 Task: Find a one-way flight from Macon to Laramie for 6 passengers in Premium Economy on May 3, and apply specific filters.
Action: Mouse moved to (274, 257)
Screenshot: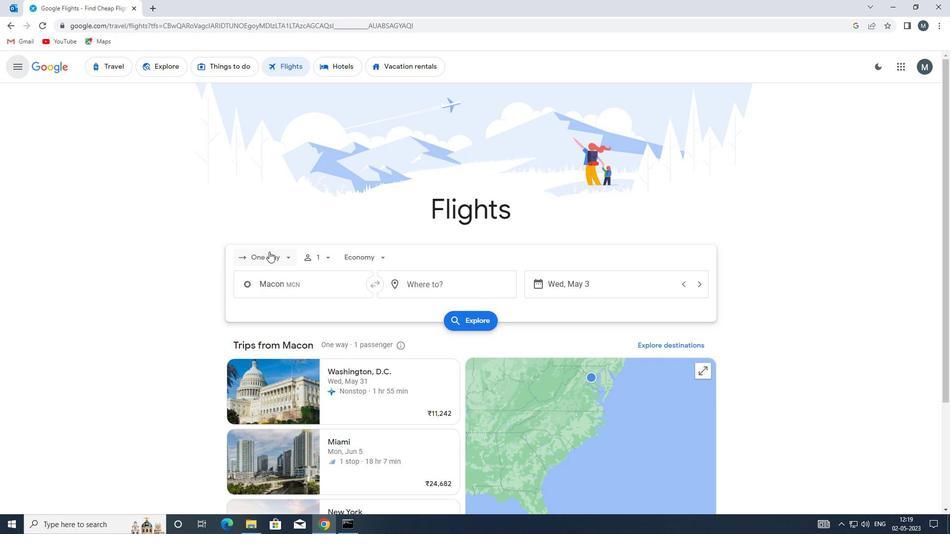 
Action: Mouse pressed left at (274, 257)
Screenshot: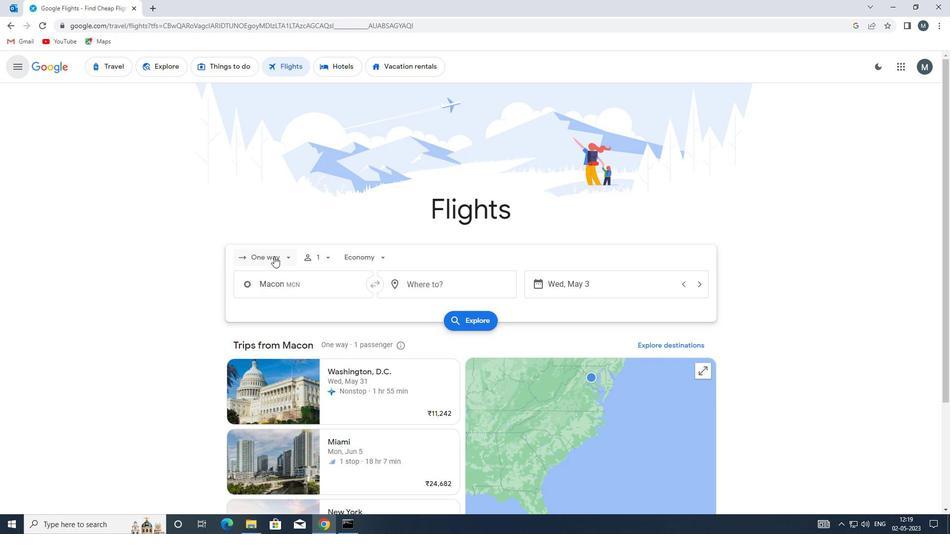 
Action: Mouse moved to (281, 303)
Screenshot: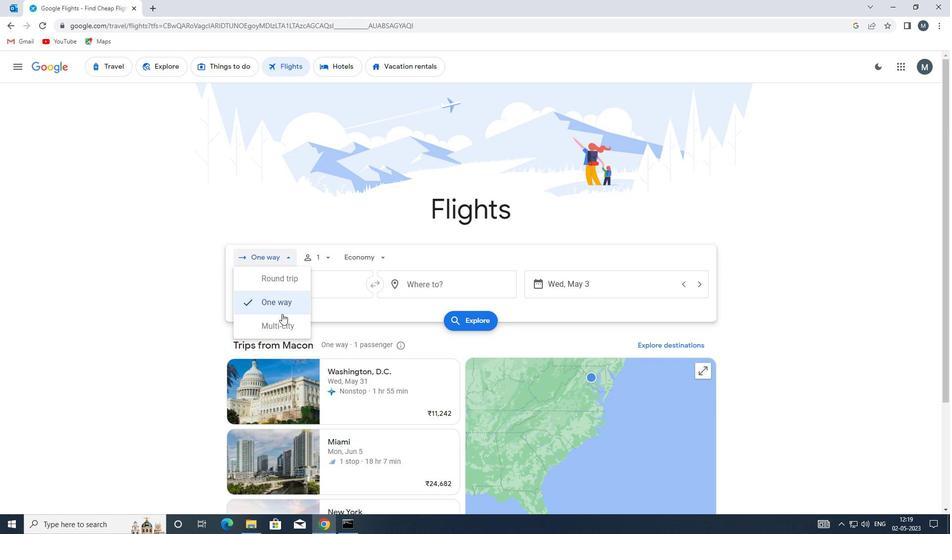 
Action: Mouse pressed left at (281, 303)
Screenshot: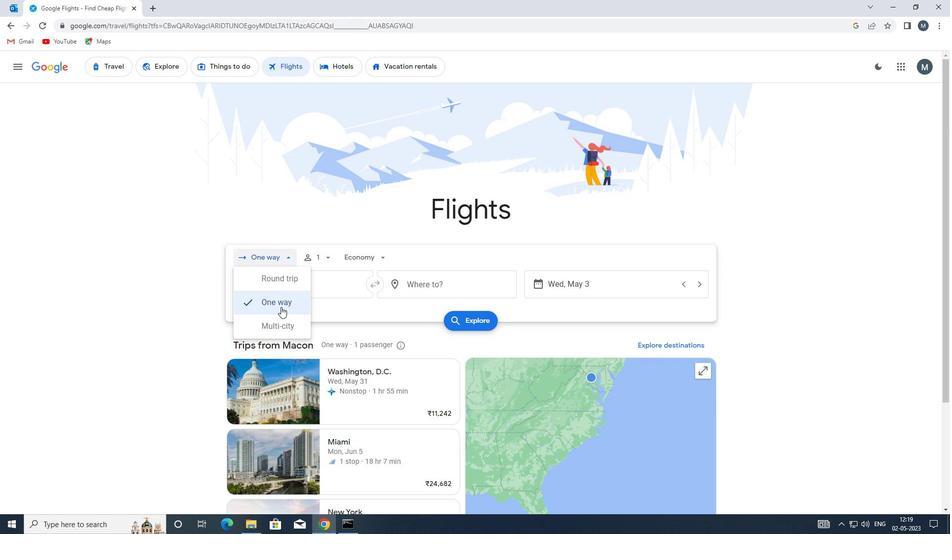 
Action: Mouse moved to (329, 260)
Screenshot: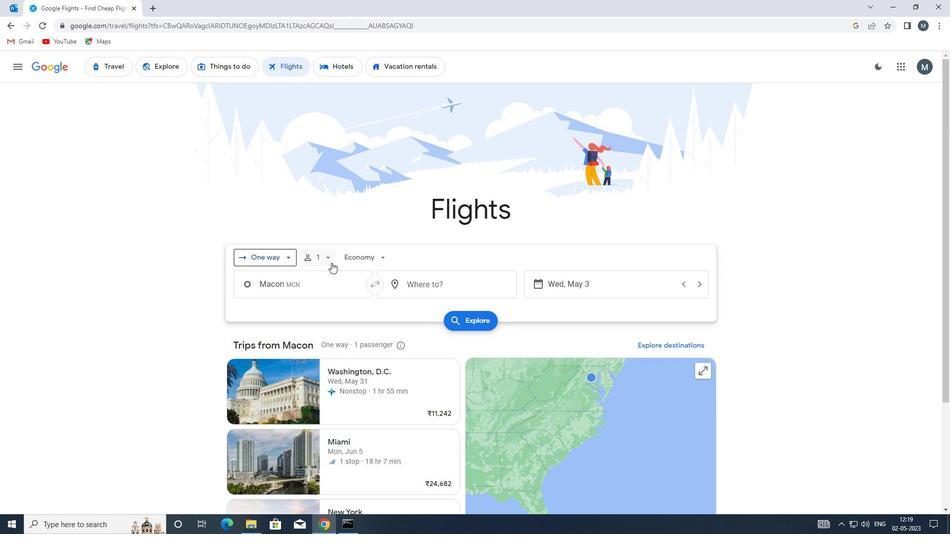 
Action: Mouse pressed left at (329, 260)
Screenshot: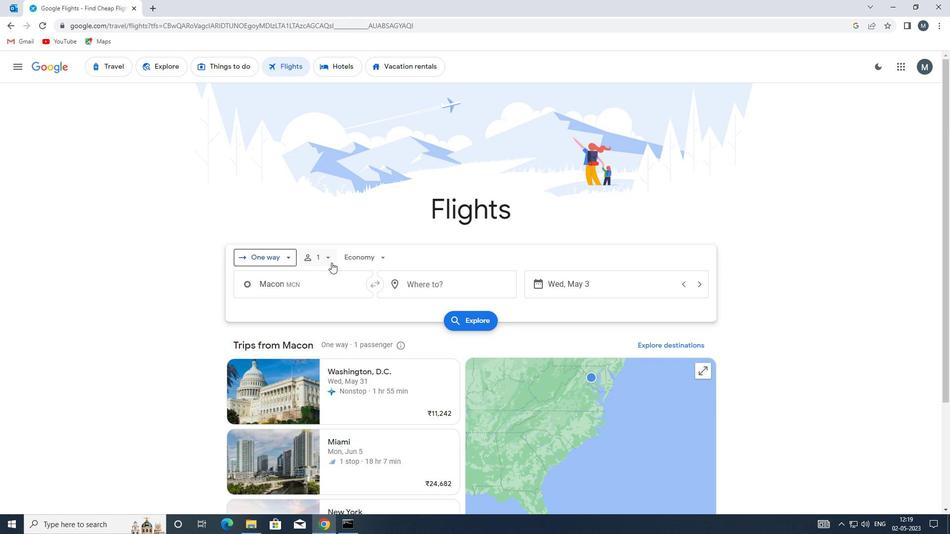 
Action: Mouse moved to (401, 285)
Screenshot: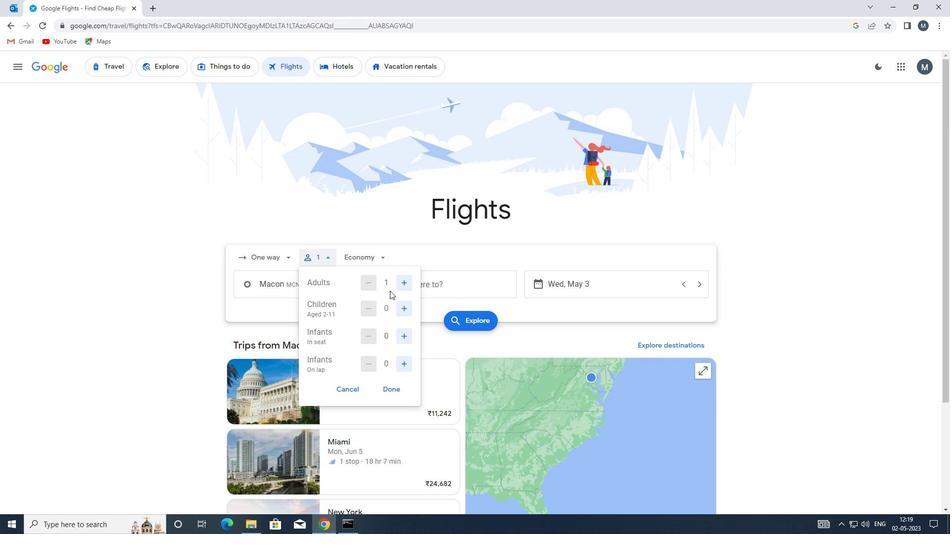 
Action: Mouse pressed left at (401, 285)
Screenshot: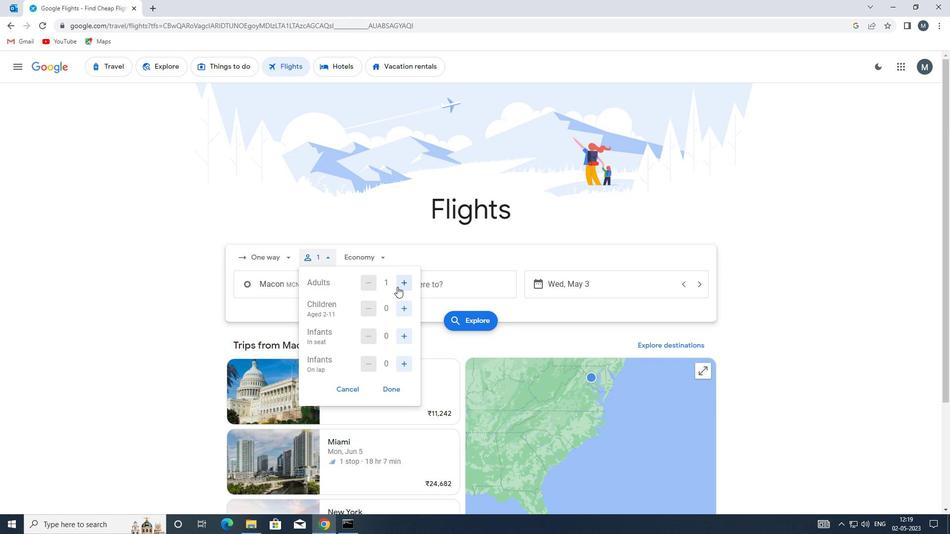 
Action: Mouse pressed left at (401, 285)
Screenshot: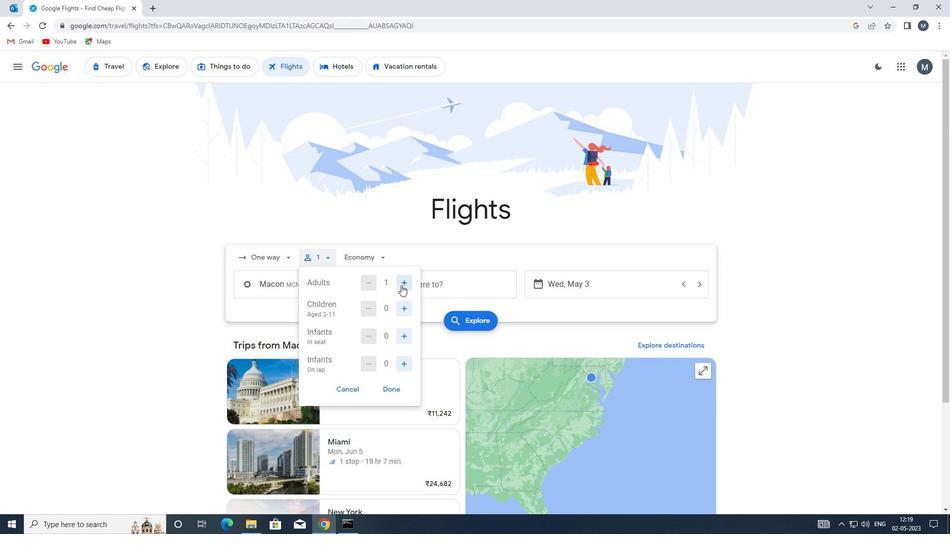
Action: Mouse pressed left at (401, 285)
Screenshot: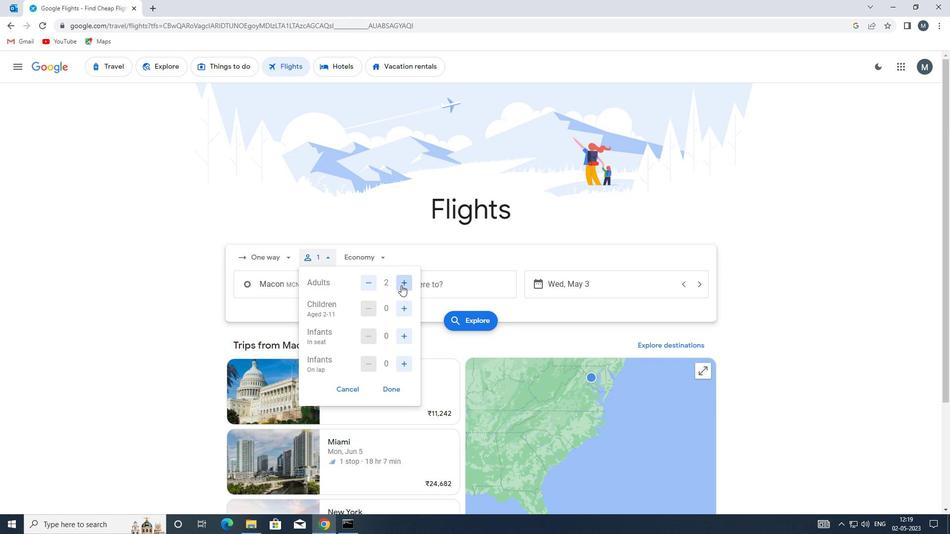 
Action: Mouse moved to (402, 337)
Screenshot: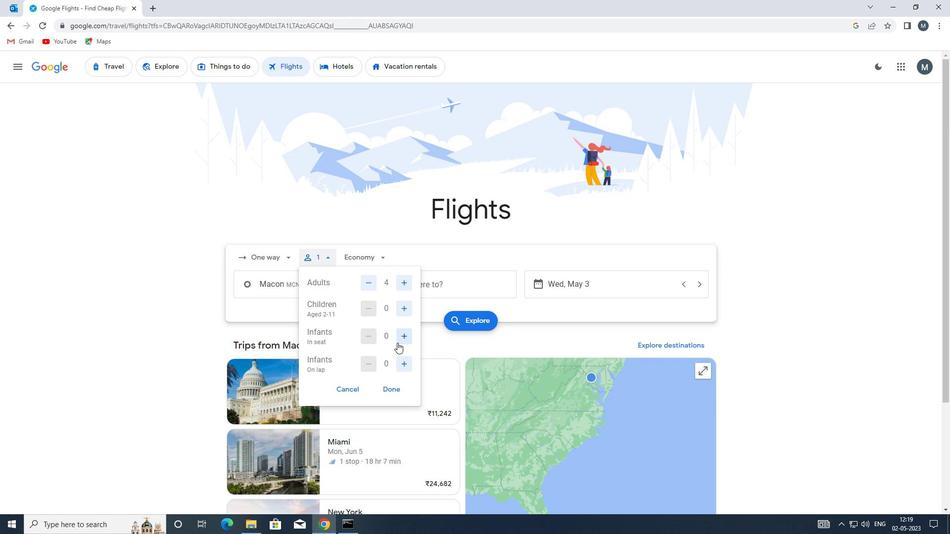 
Action: Mouse pressed left at (402, 337)
Screenshot: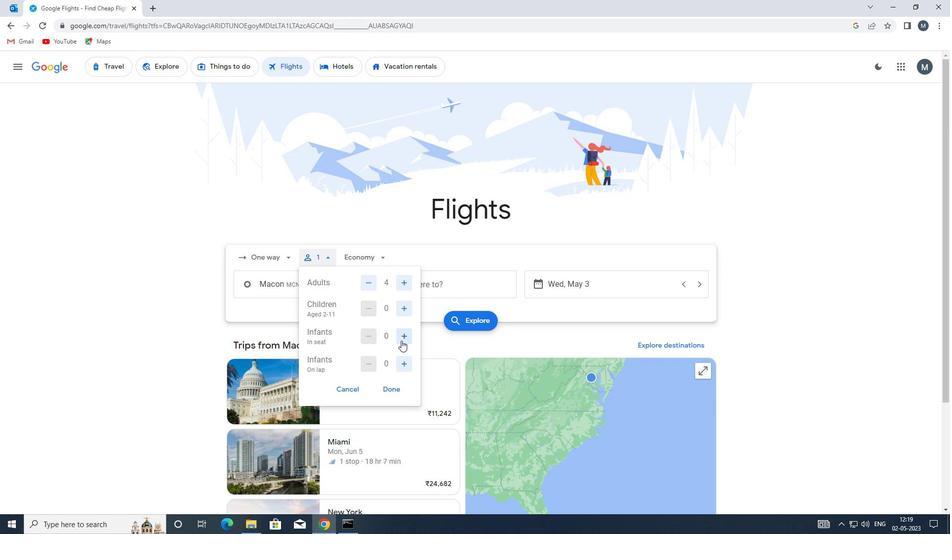 
Action: Mouse moved to (400, 362)
Screenshot: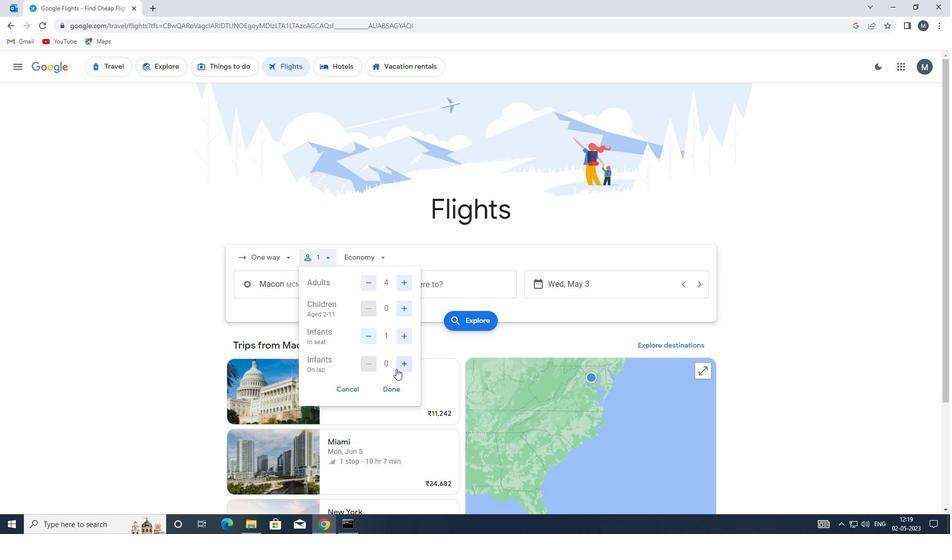 
Action: Mouse pressed left at (400, 362)
Screenshot: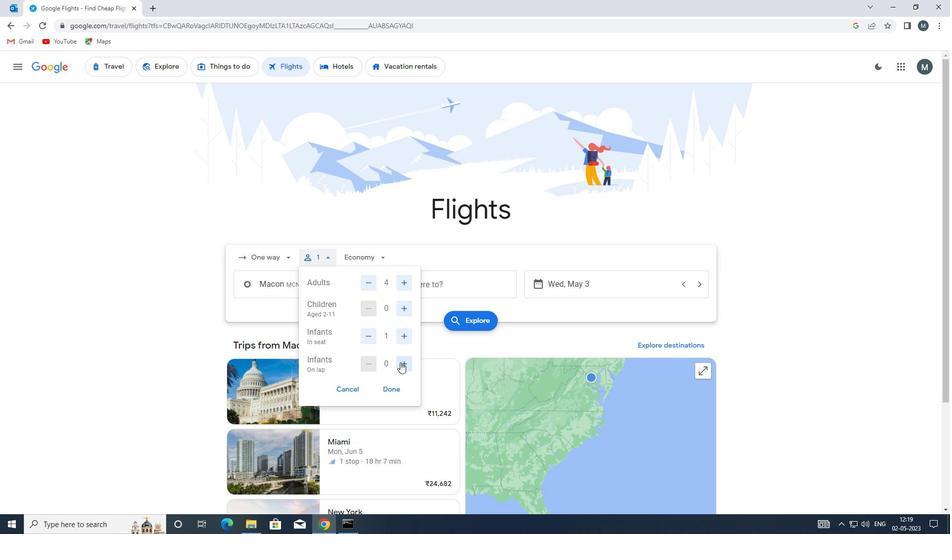 
Action: Mouse moved to (393, 392)
Screenshot: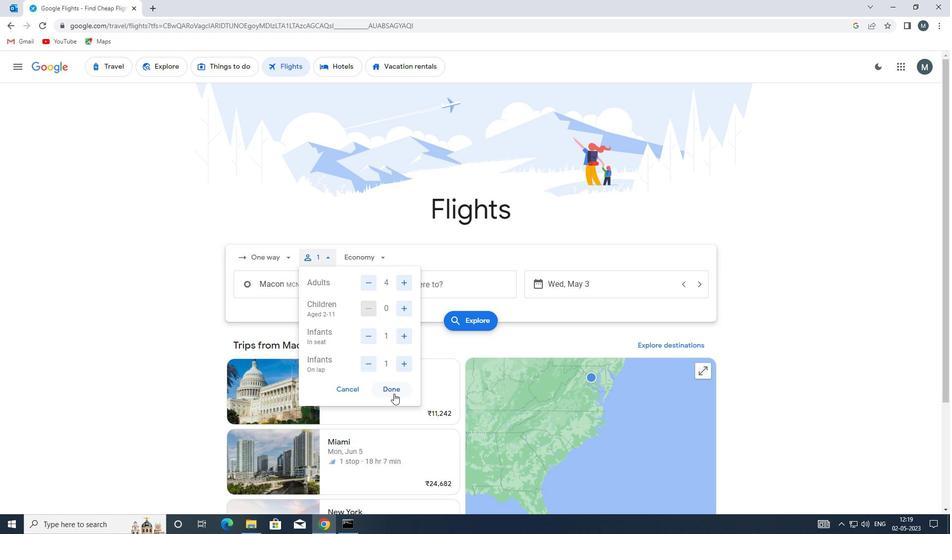 
Action: Mouse pressed left at (393, 392)
Screenshot: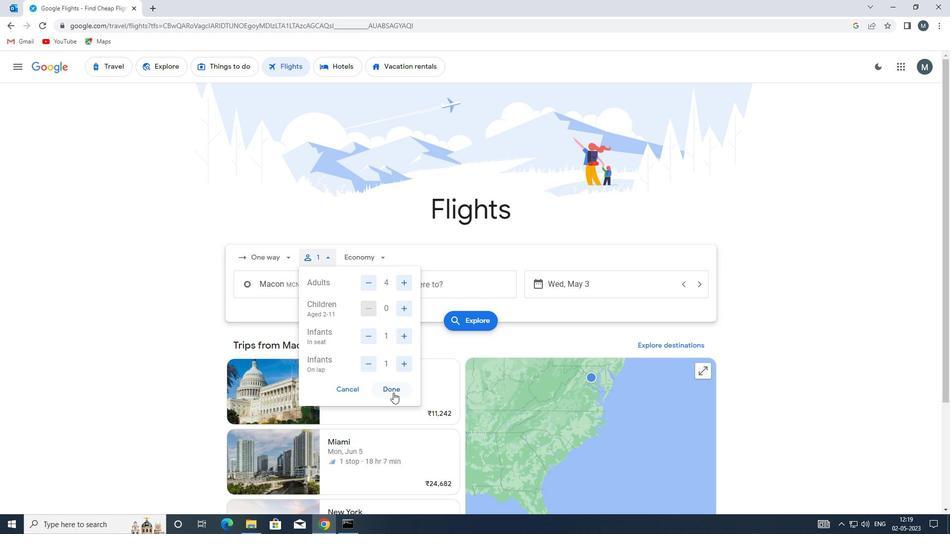 
Action: Mouse moved to (376, 261)
Screenshot: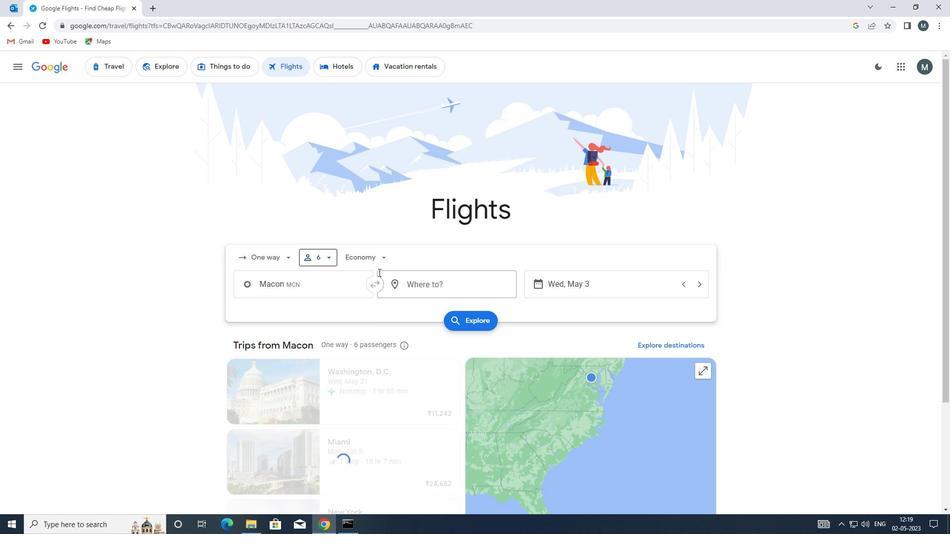 
Action: Mouse pressed left at (376, 261)
Screenshot: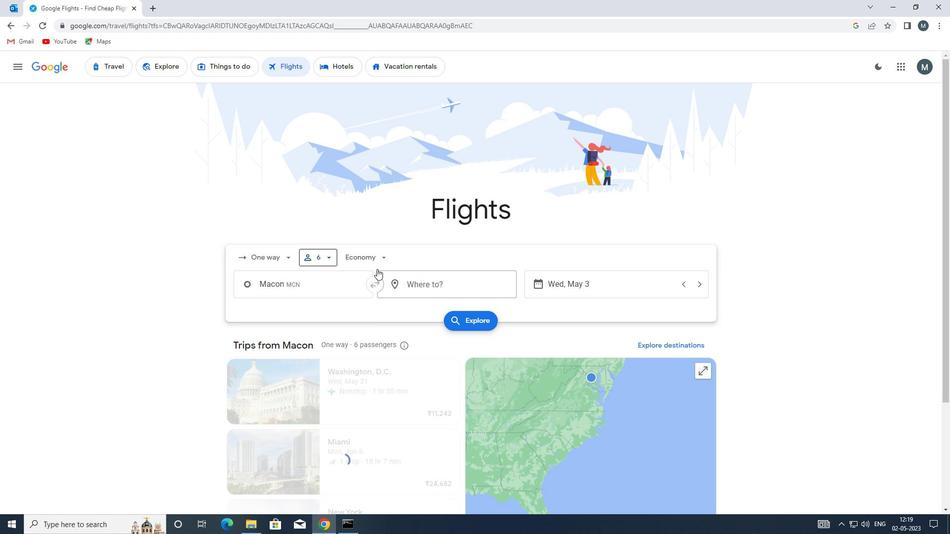 
Action: Mouse moved to (368, 254)
Screenshot: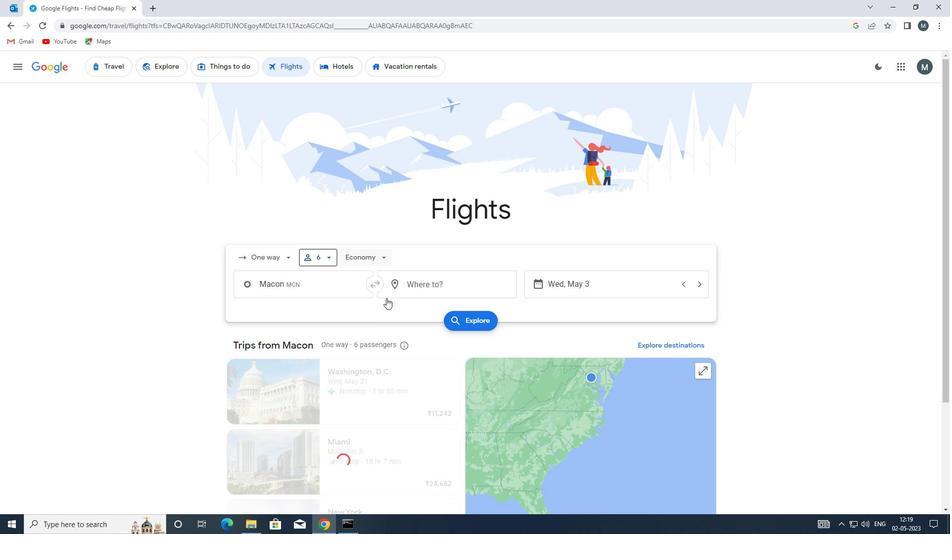 
Action: Mouse pressed left at (368, 254)
Screenshot: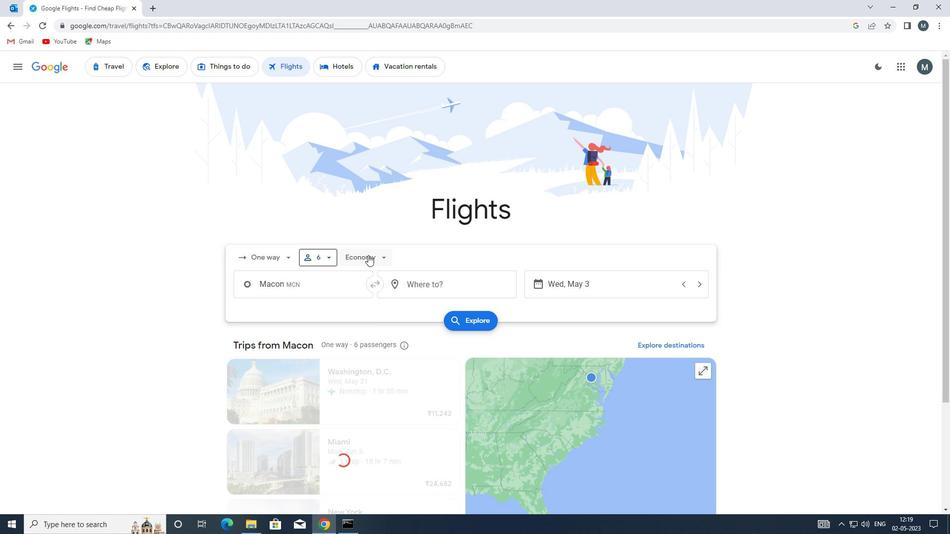
Action: Mouse moved to (377, 257)
Screenshot: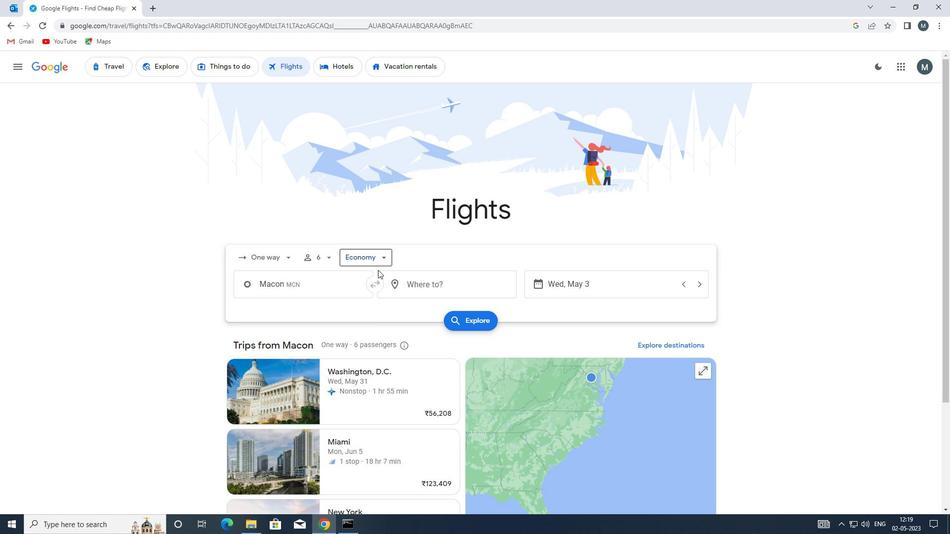 
Action: Mouse pressed left at (377, 257)
Screenshot: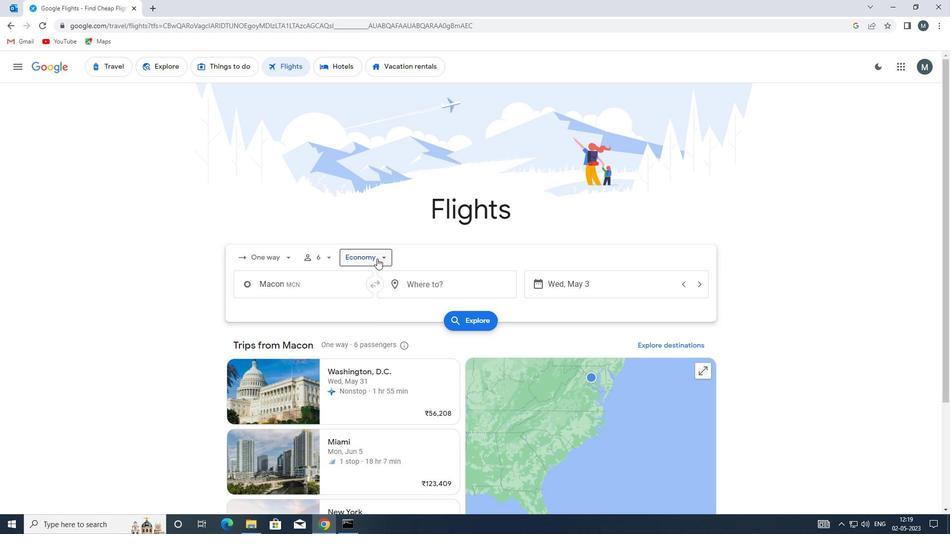 
Action: Mouse moved to (387, 305)
Screenshot: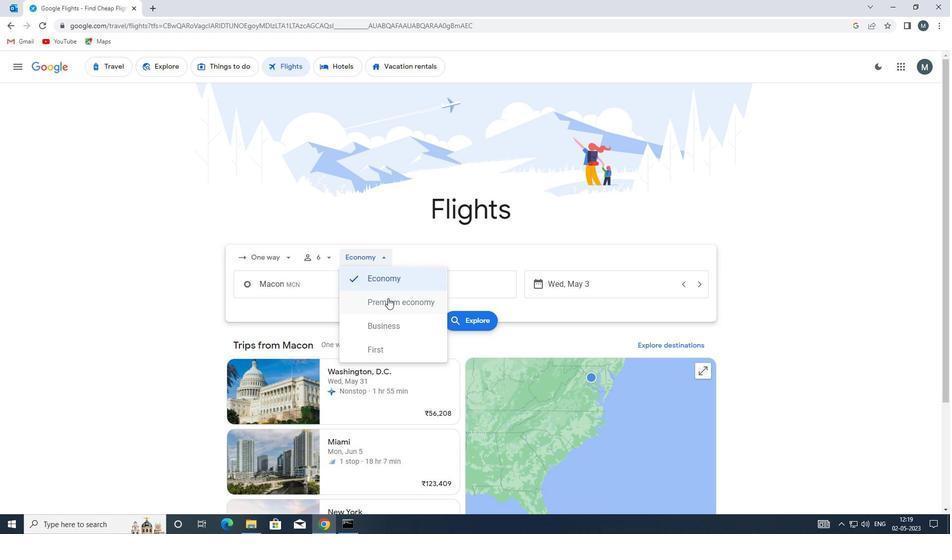 
Action: Mouse pressed left at (387, 305)
Screenshot: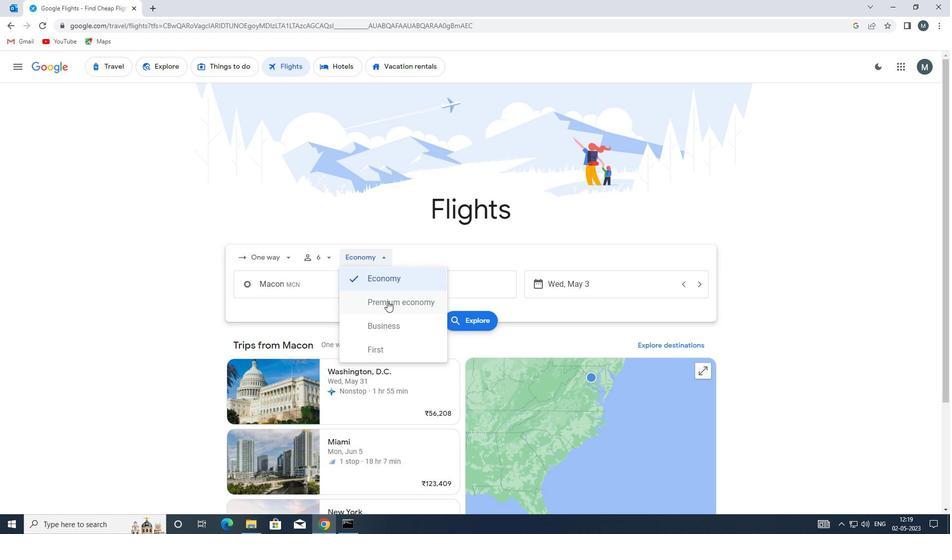 
Action: Mouse moved to (325, 291)
Screenshot: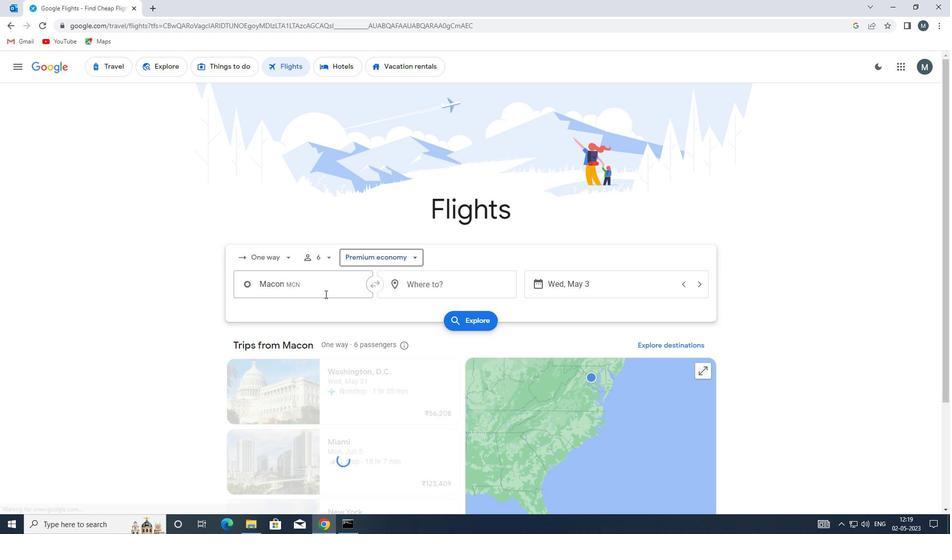 
Action: Mouse pressed left at (325, 291)
Screenshot: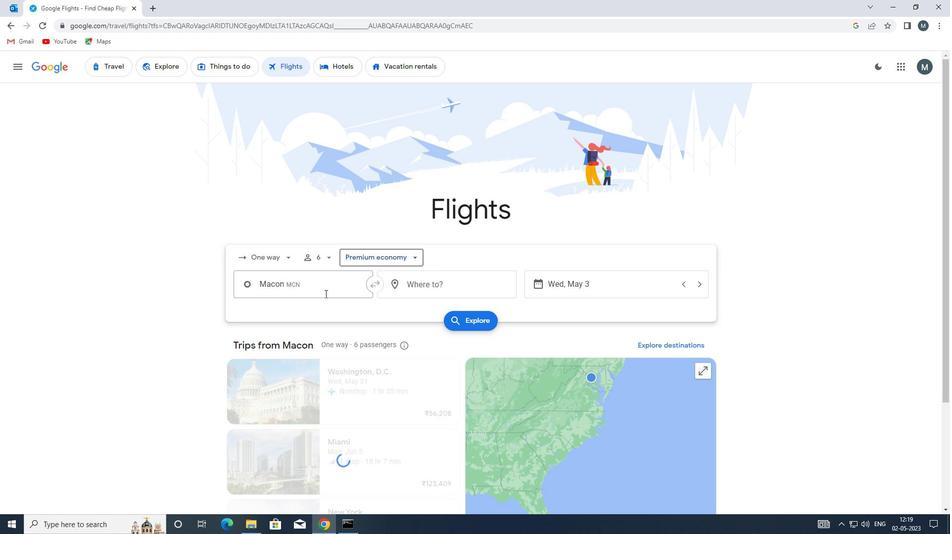 
Action: Key pressed <Key.enter>
Screenshot: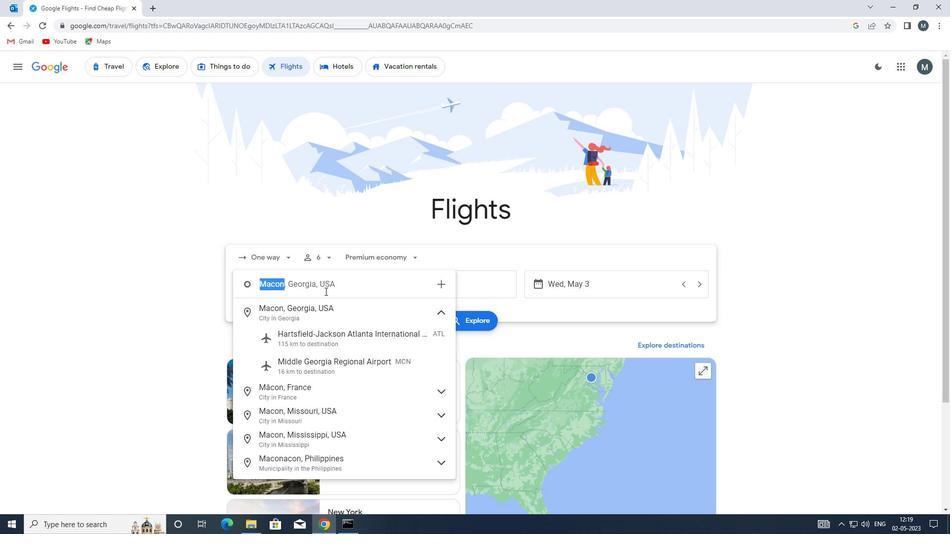 
Action: Mouse moved to (430, 292)
Screenshot: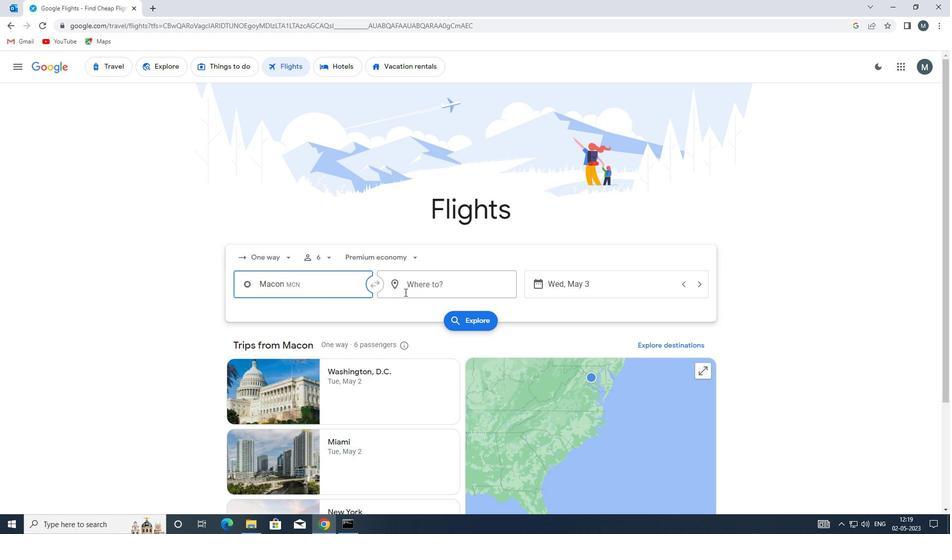 
Action: Mouse pressed left at (430, 292)
Screenshot: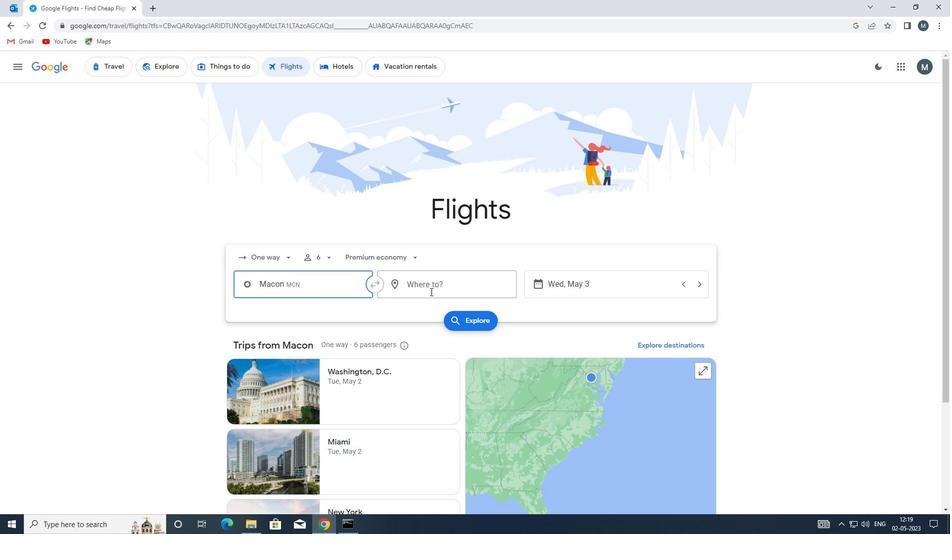 
Action: Mouse moved to (428, 291)
Screenshot: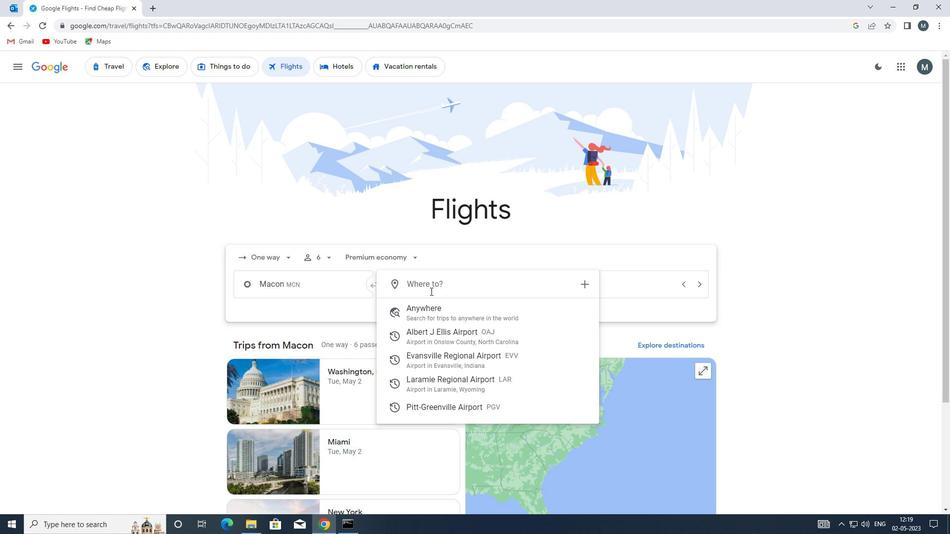 
Action: Key pressed l
Screenshot: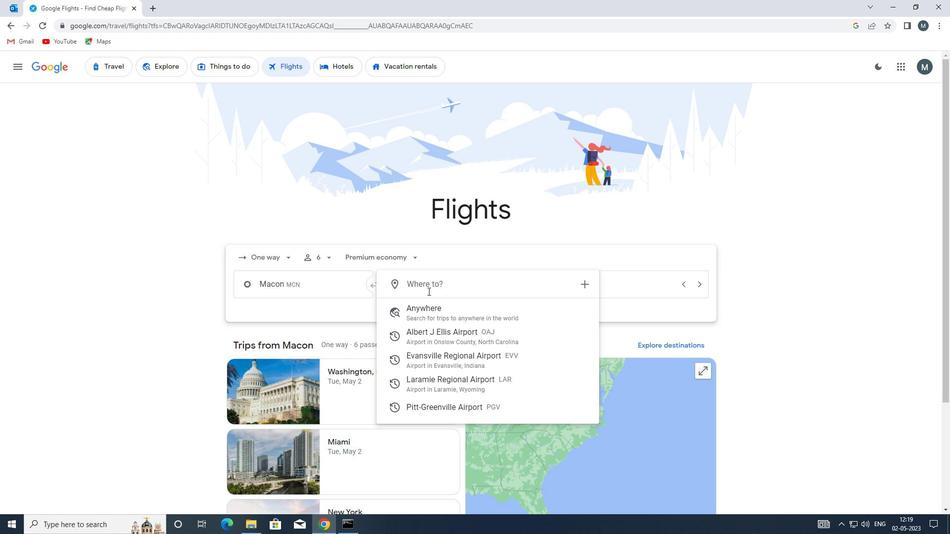 
Action: Mouse moved to (428, 292)
Screenshot: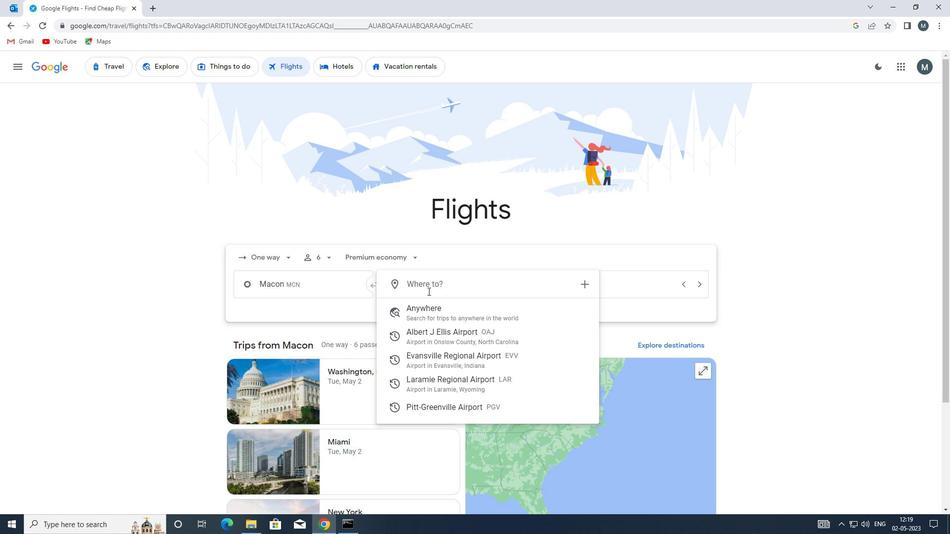 
Action: Key pressed a
Screenshot: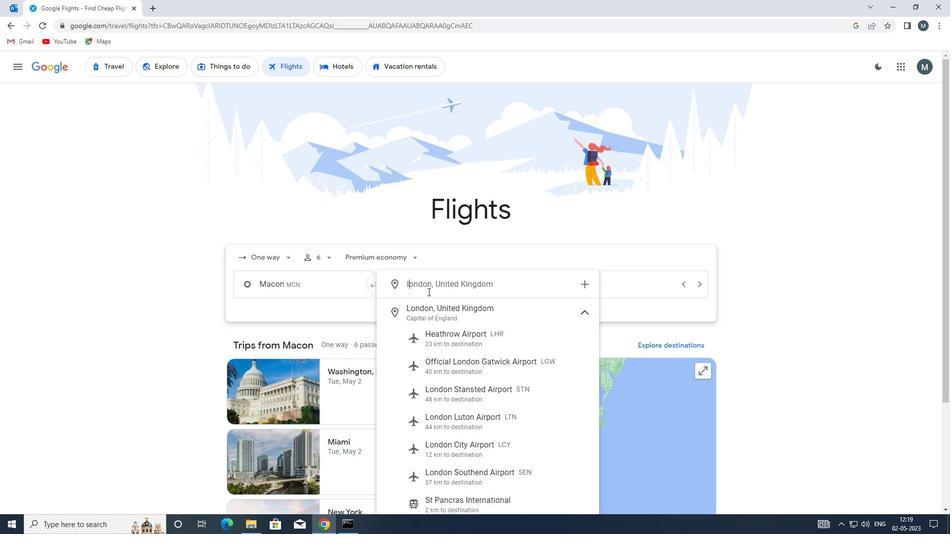 
Action: Mouse moved to (427, 292)
Screenshot: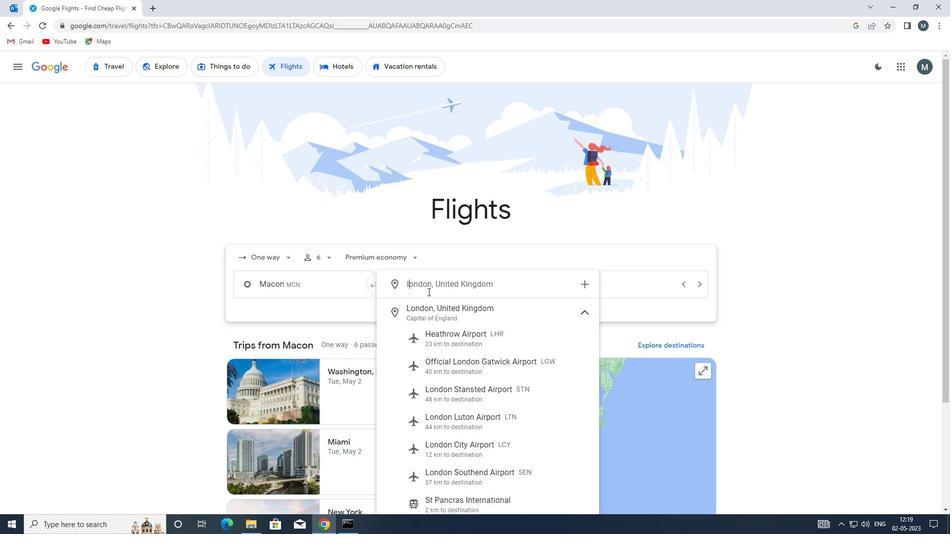 
Action: Key pressed r
Screenshot: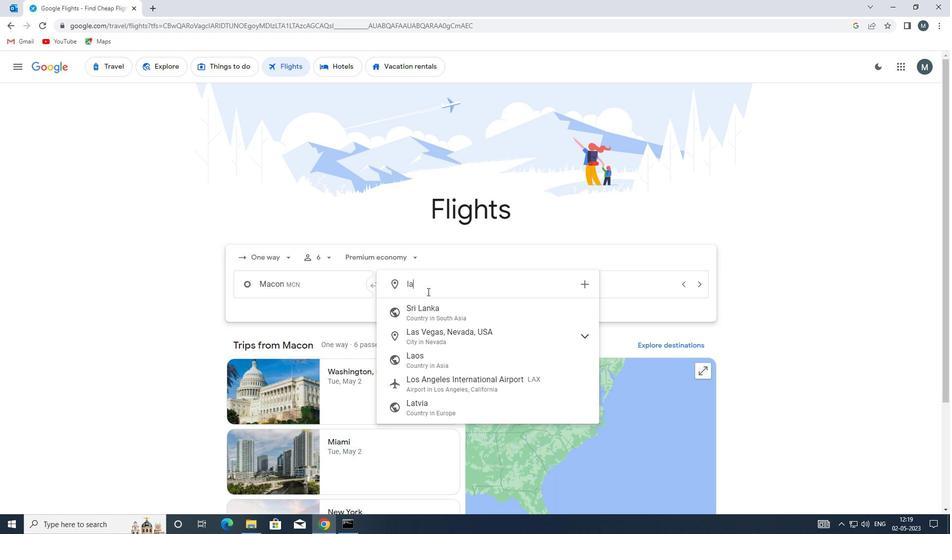 
Action: Mouse moved to (444, 308)
Screenshot: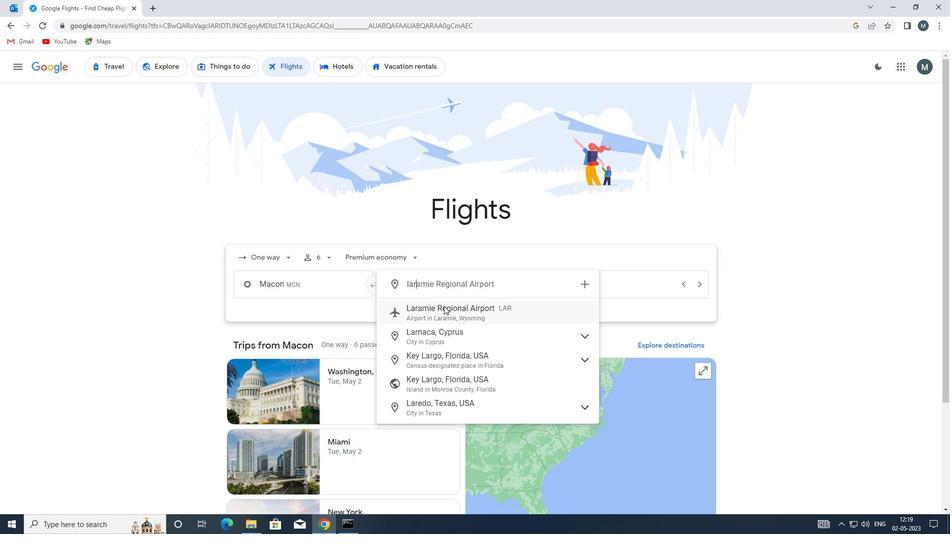 
Action: Mouse pressed left at (444, 308)
Screenshot: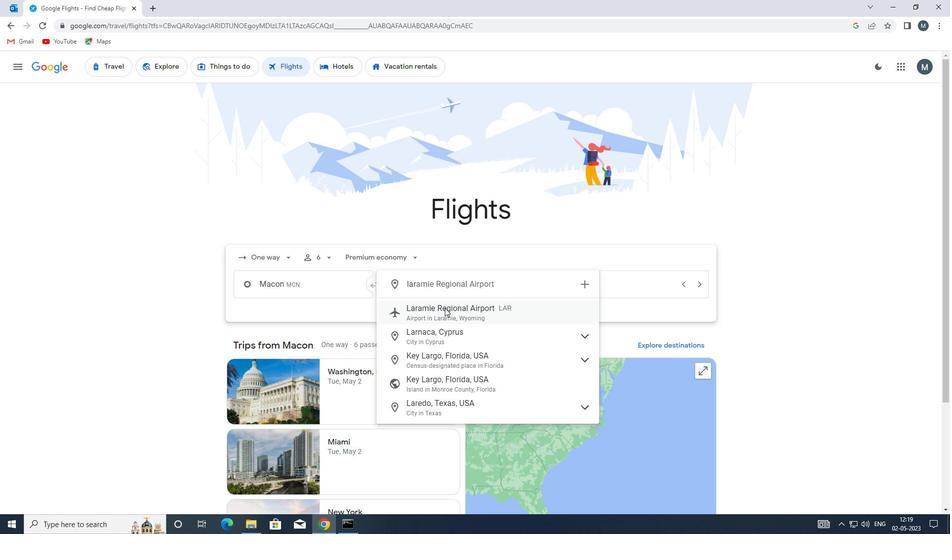 
Action: Mouse moved to (540, 281)
Screenshot: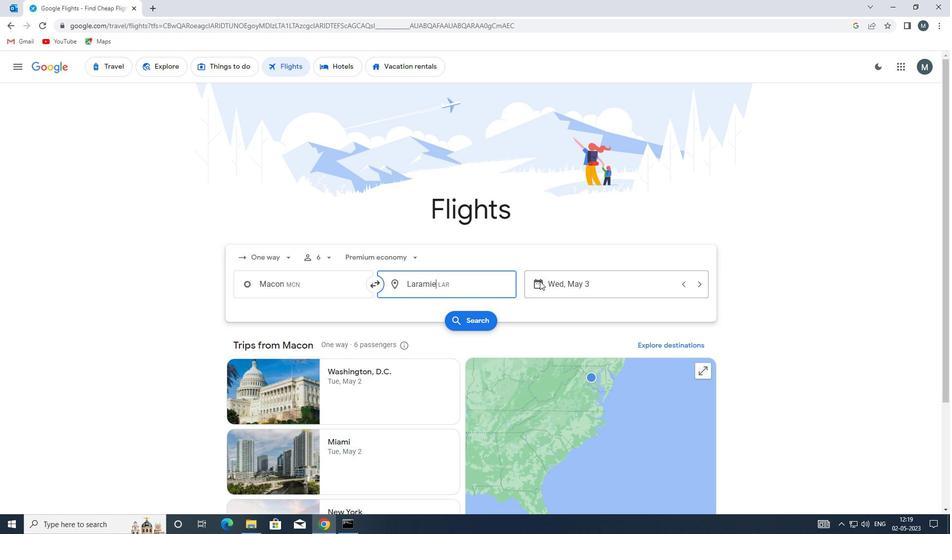 
Action: Mouse pressed left at (540, 281)
Screenshot: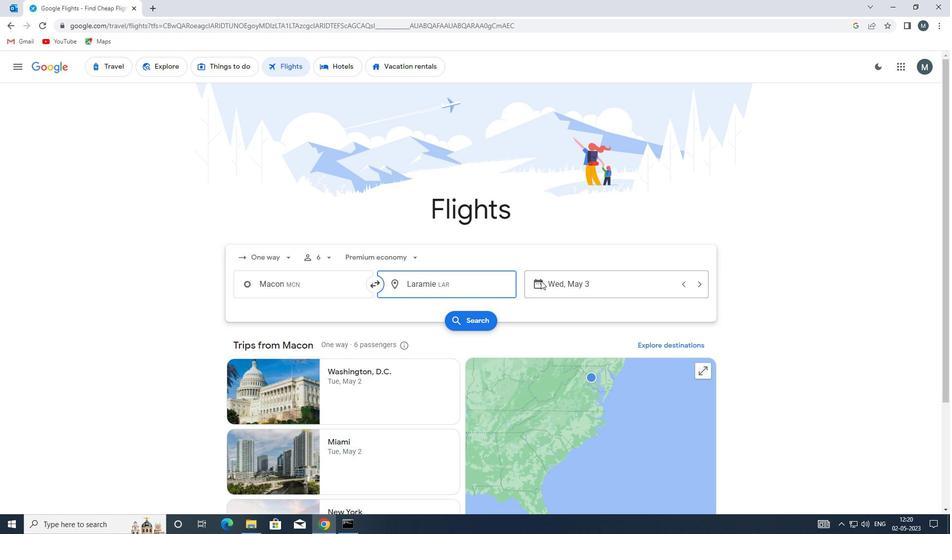 
Action: Mouse moved to (426, 334)
Screenshot: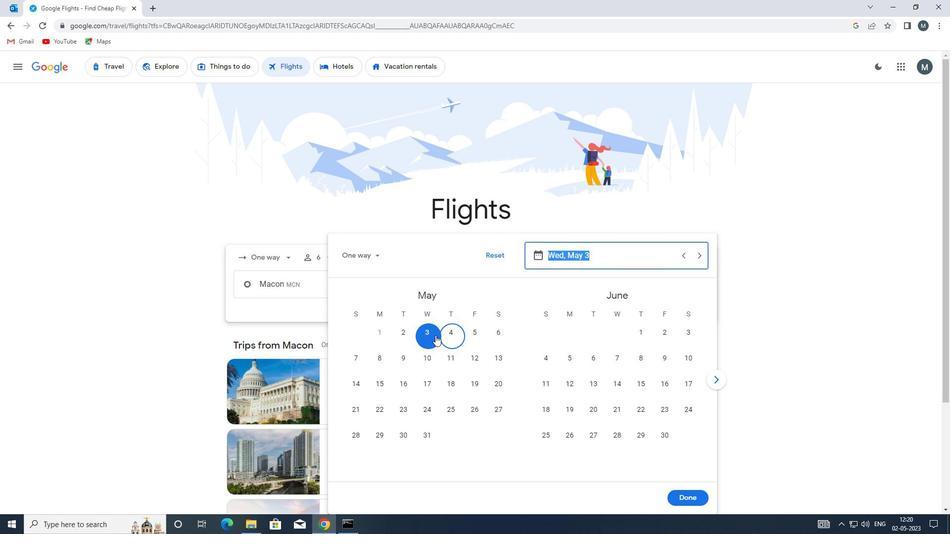 
Action: Mouse pressed left at (426, 334)
Screenshot: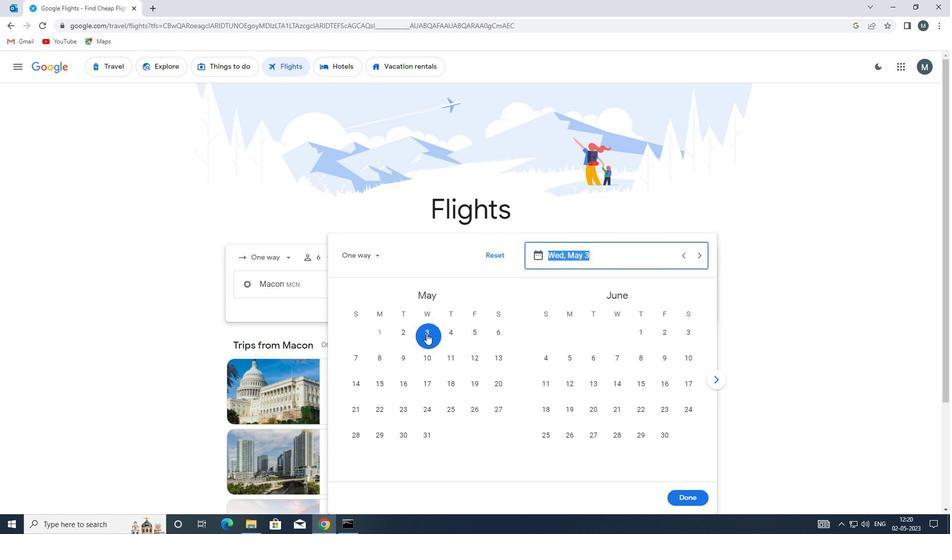 
Action: Mouse moved to (686, 496)
Screenshot: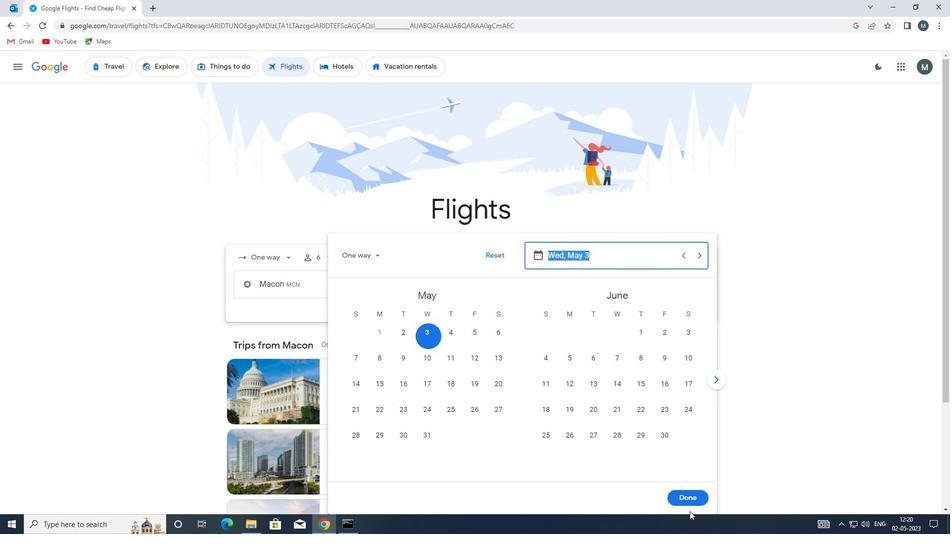 
Action: Mouse pressed left at (686, 496)
Screenshot: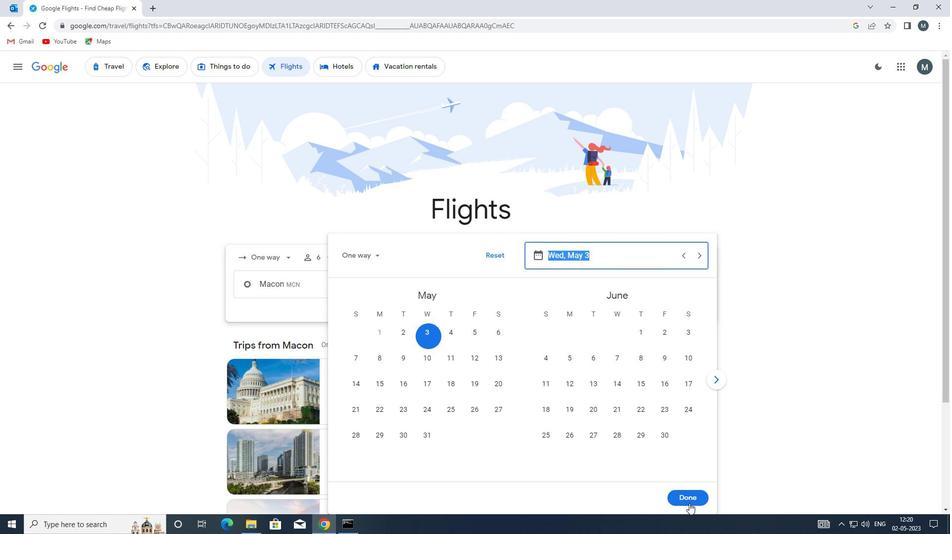 
Action: Mouse moved to (466, 324)
Screenshot: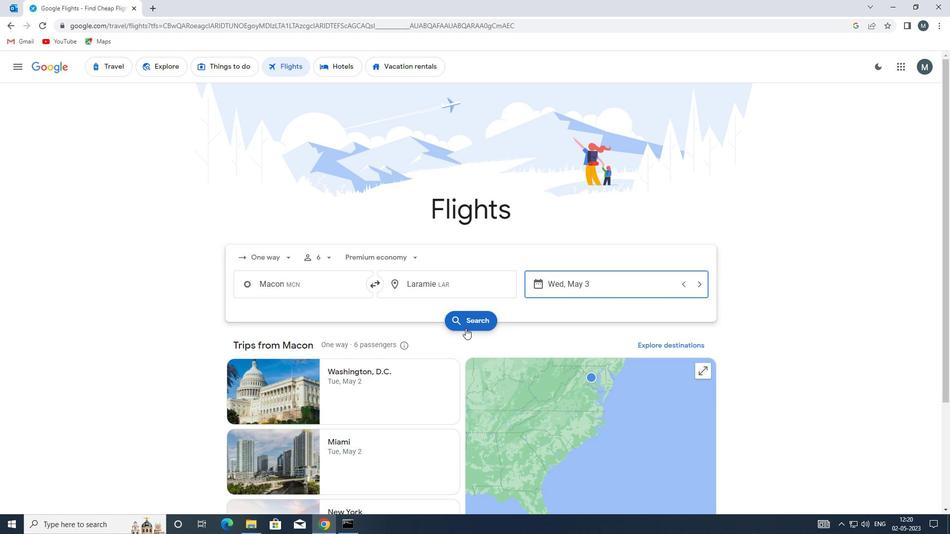 
Action: Mouse pressed left at (466, 324)
Screenshot: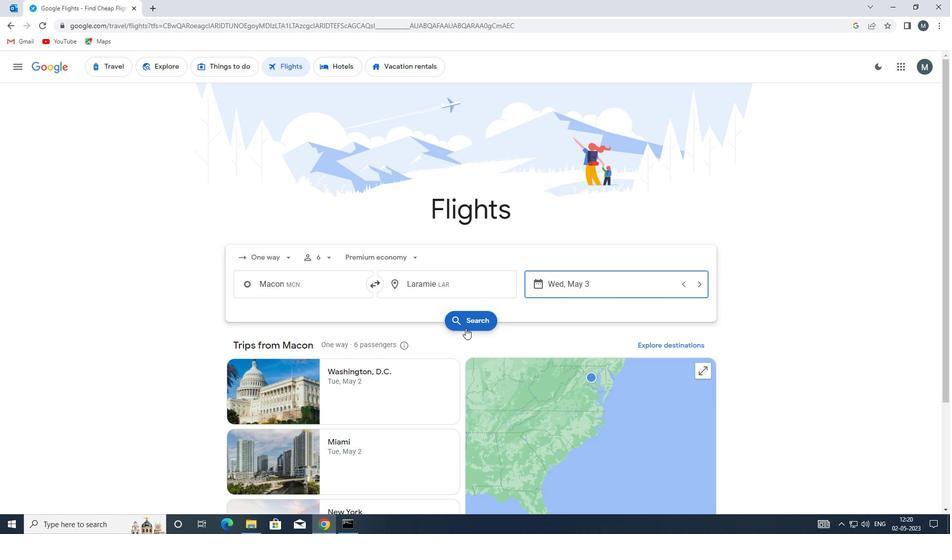
Action: Mouse moved to (239, 152)
Screenshot: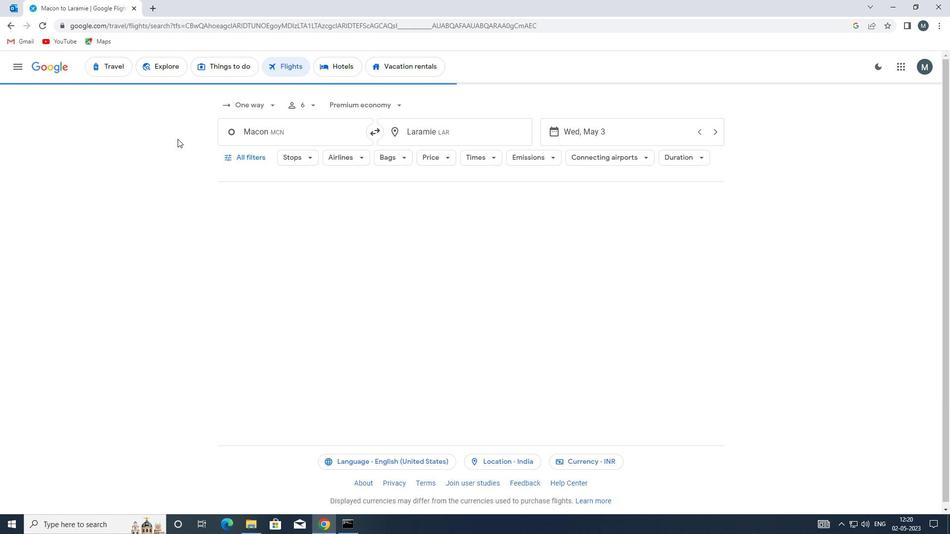 
Action: Mouse pressed left at (239, 152)
Screenshot: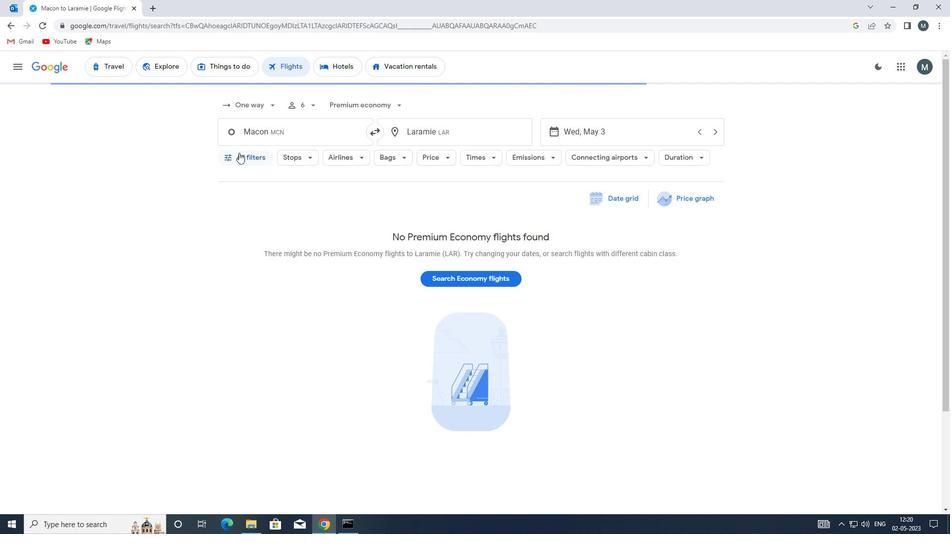 
Action: Mouse moved to (273, 248)
Screenshot: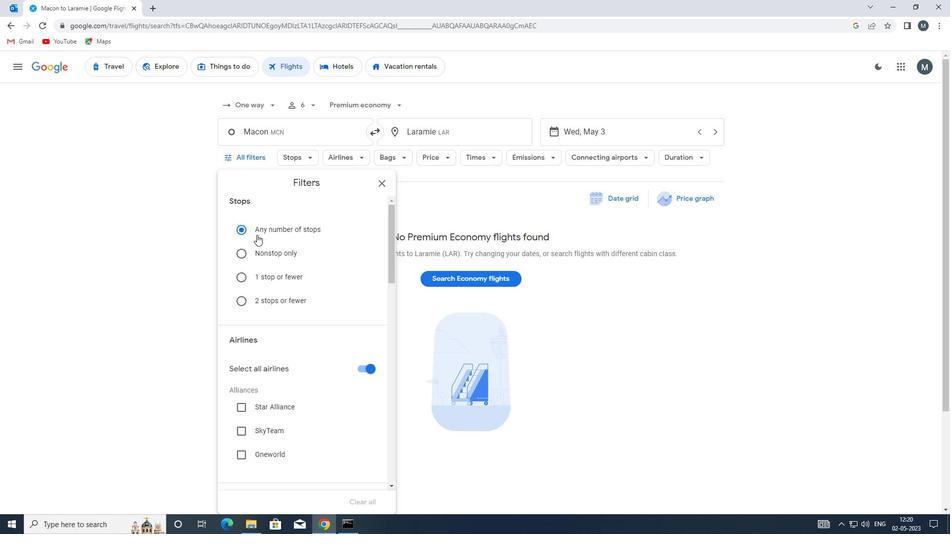 
Action: Mouse scrolled (273, 247) with delta (0, 0)
Screenshot: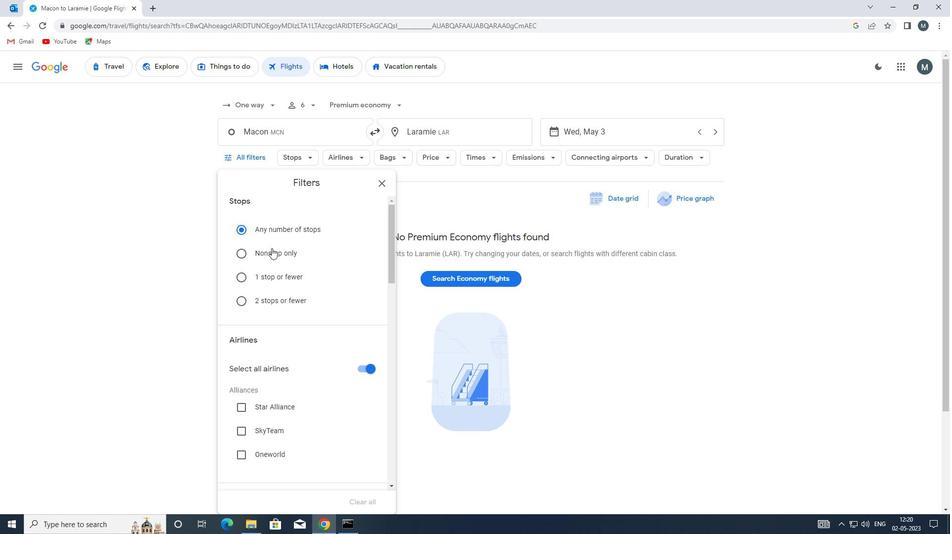 
Action: Mouse moved to (362, 320)
Screenshot: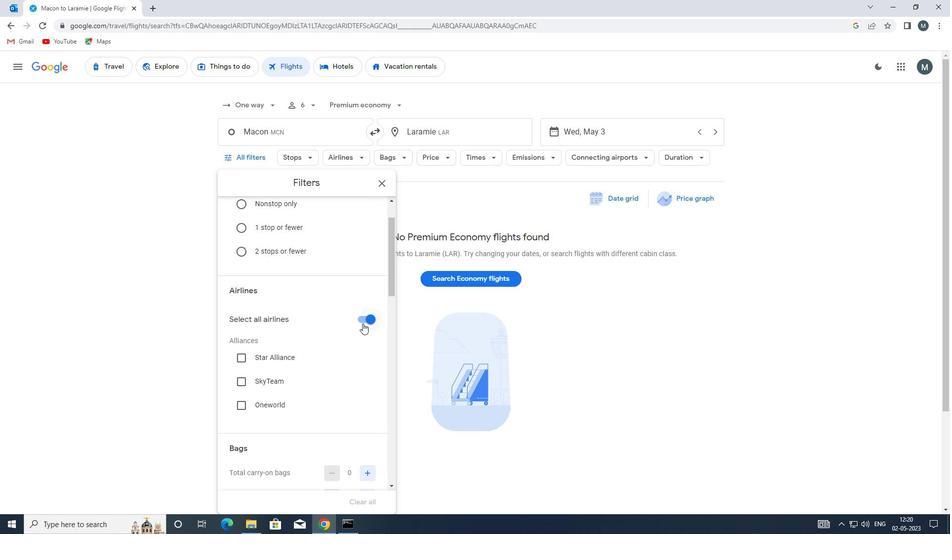 
Action: Mouse pressed left at (362, 320)
Screenshot: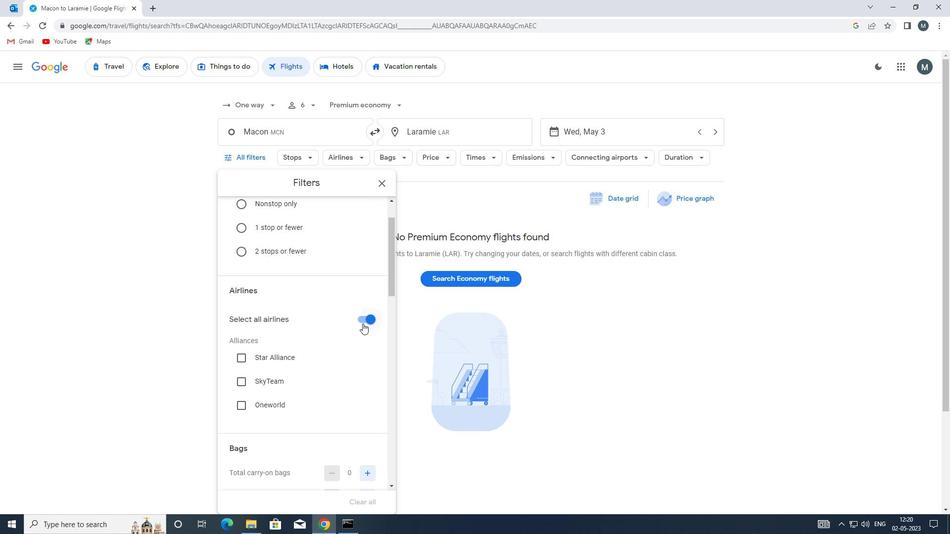 
Action: Mouse moved to (319, 327)
Screenshot: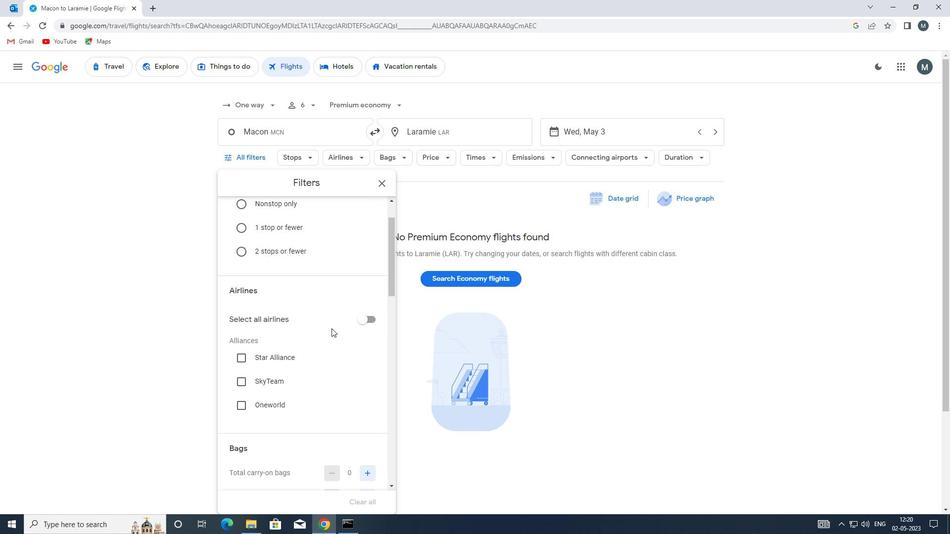 
Action: Mouse scrolled (319, 326) with delta (0, 0)
Screenshot: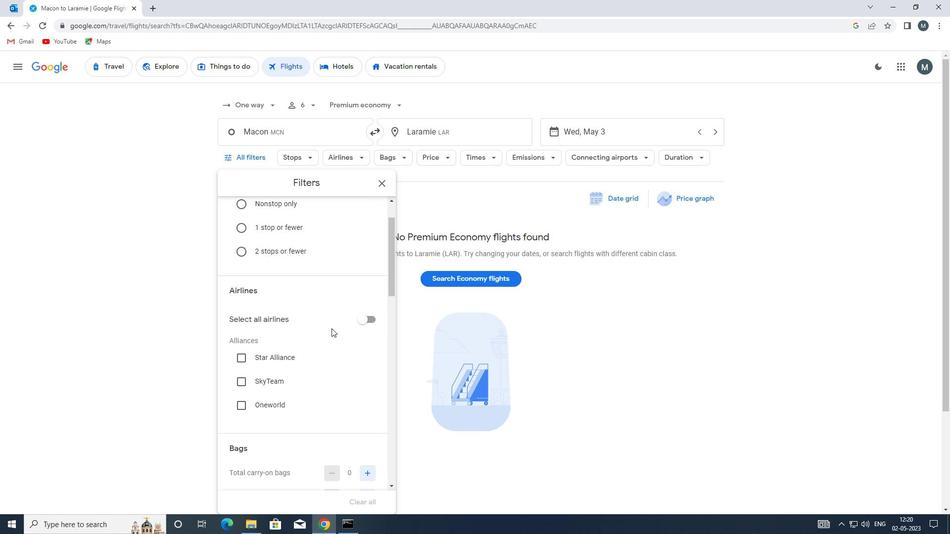 
Action: Mouse moved to (312, 329)
Screenshot: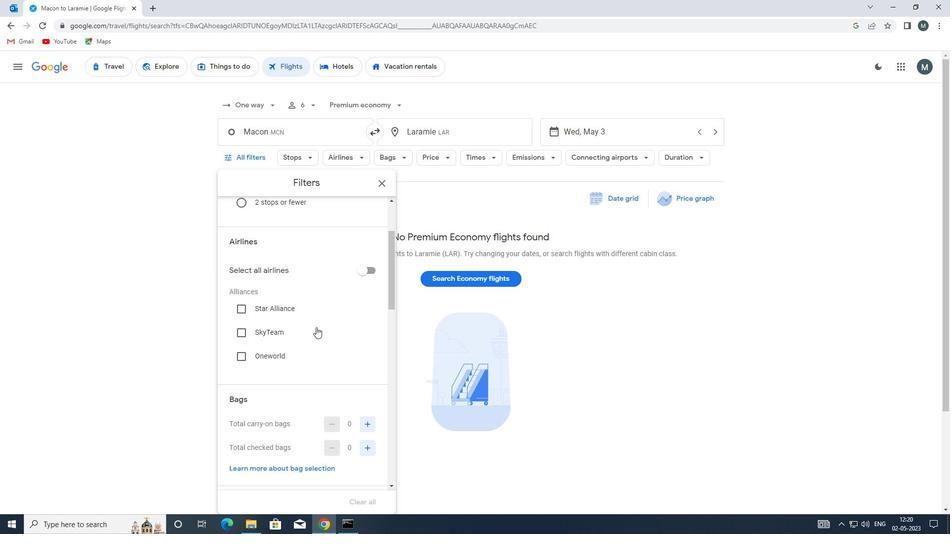 
Action: Mouse scrolled (312, 328) with delta (0, 0)
Screenshot: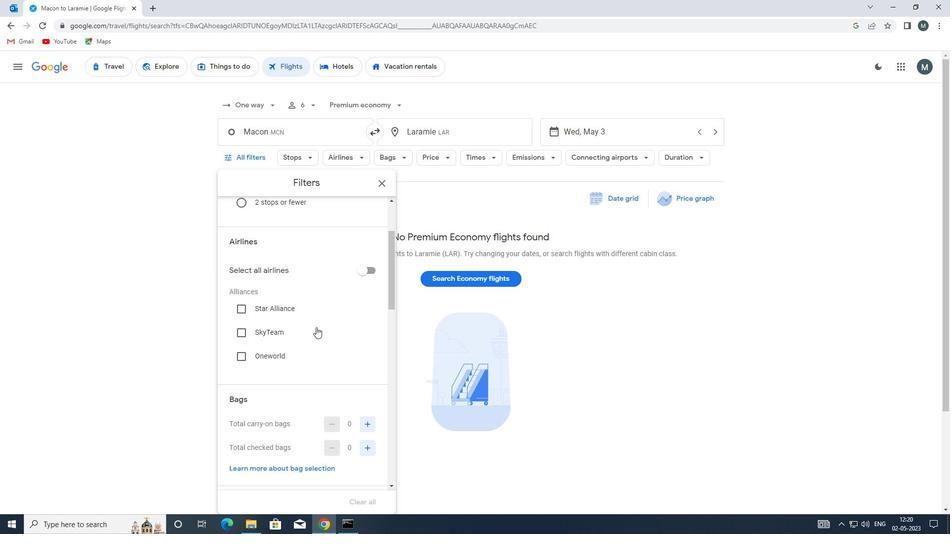 
Action: Mouse moved to (317, 328)
Screenshot: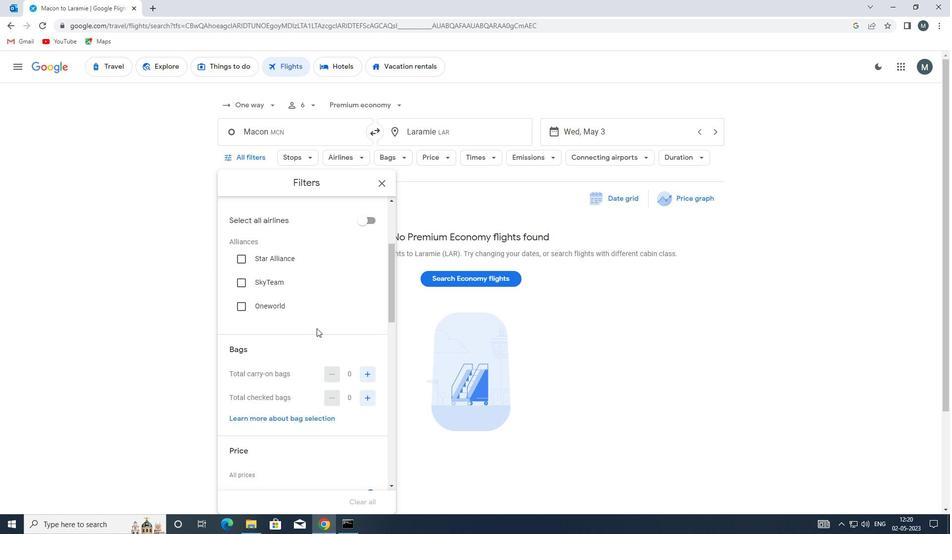 
Action: Mouse scrolled (317, 328) with delta (0, 0)
Screenshot: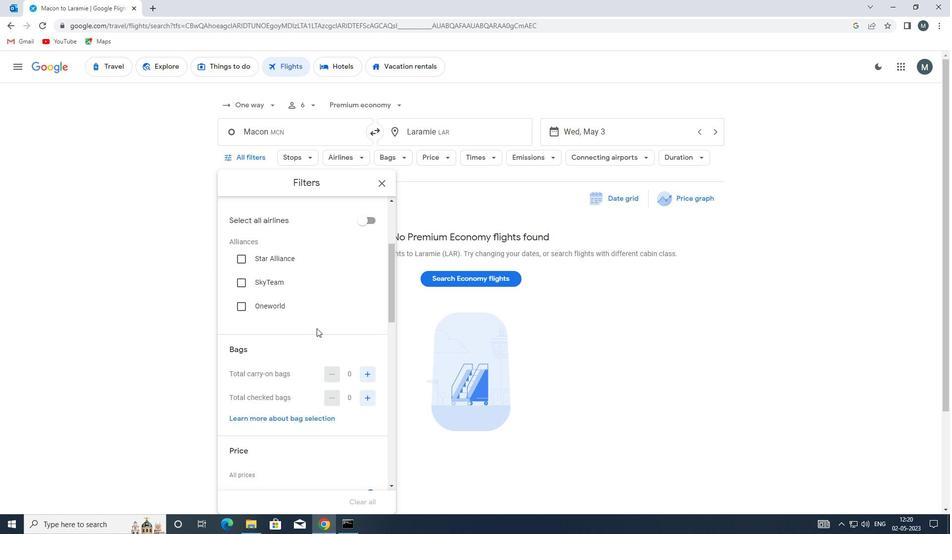 
Action: Mouse moved to (366, 324)
Screenshot: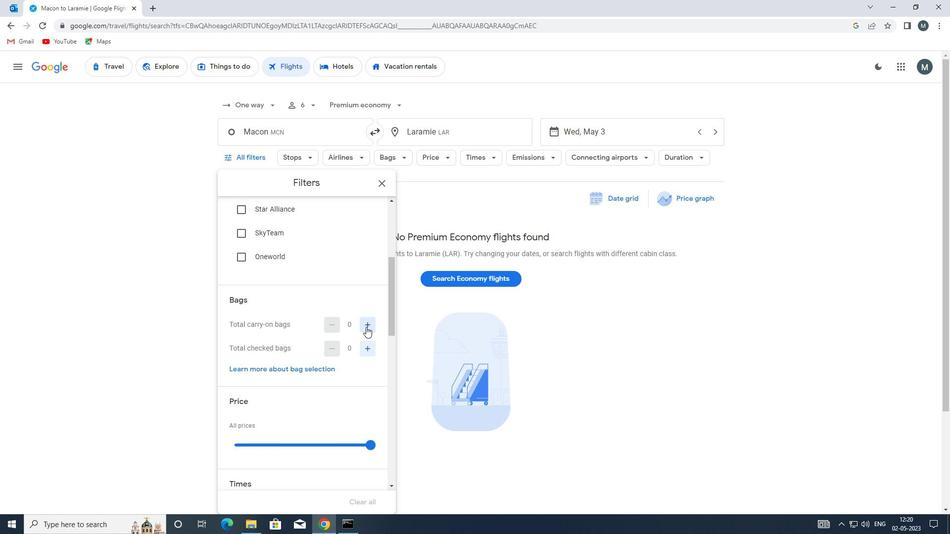 
Action: Mouse pressed left at (366, 324)
Screenshot: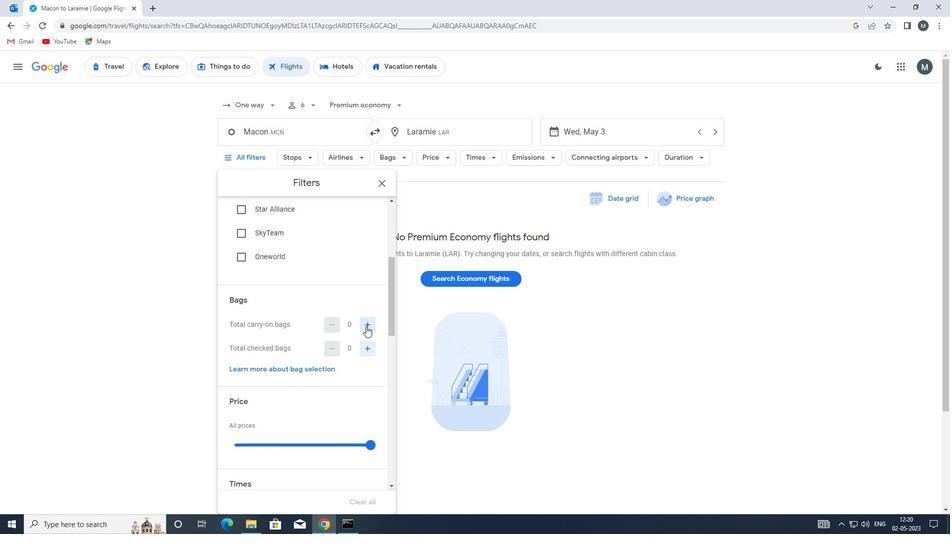 
Action: Mouse pressed left at (366, 324)
Screenshot: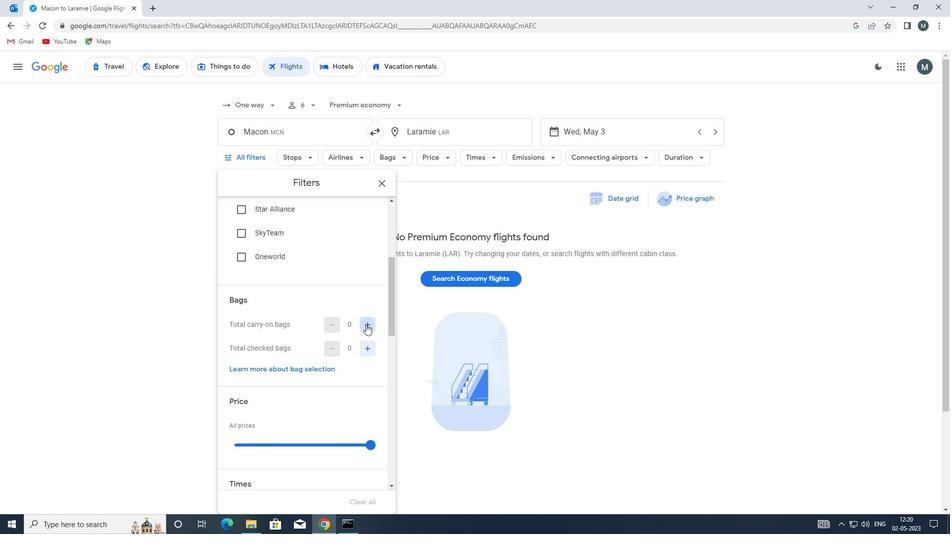 
Action: Mouse moved to (367, 324)
Screenshot: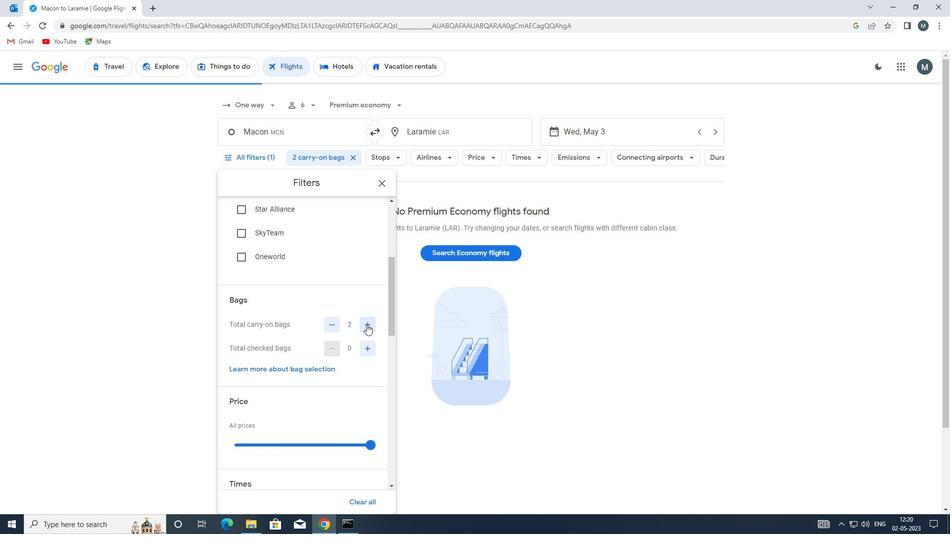 
Action: Mouse scrolled (367, 324) with delta (0, 0)
Screenshot: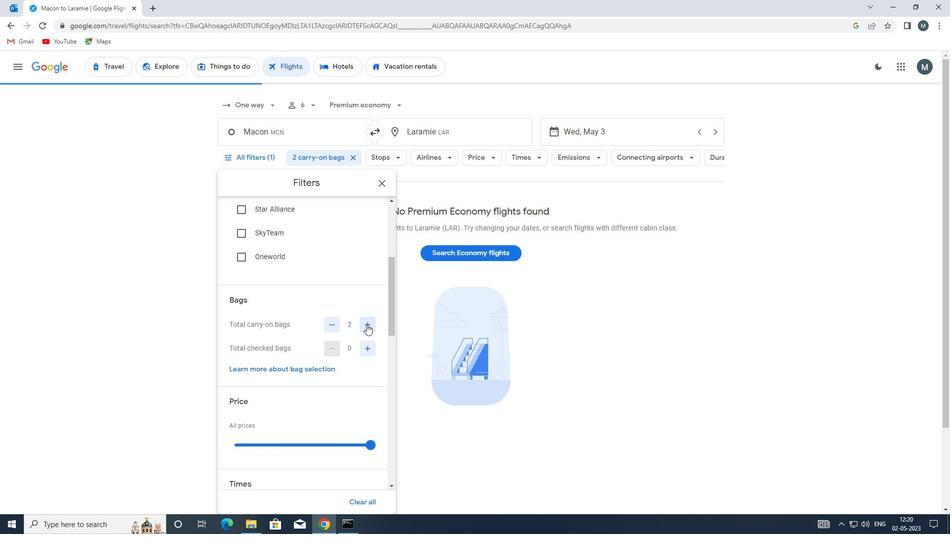 
Action: Mouse moved to (369, 303)
Screenshot: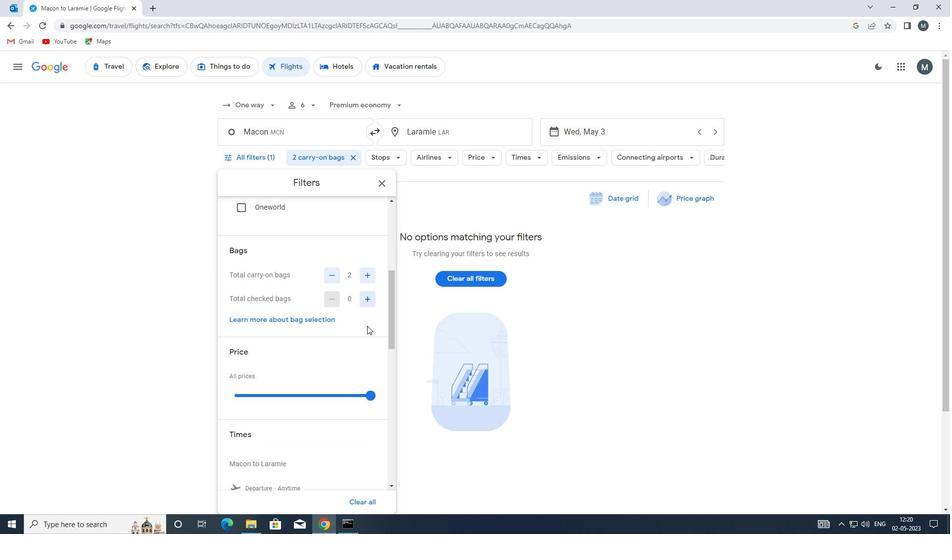 
Action: Mouse pressed left at (369, 303)
Screenshot: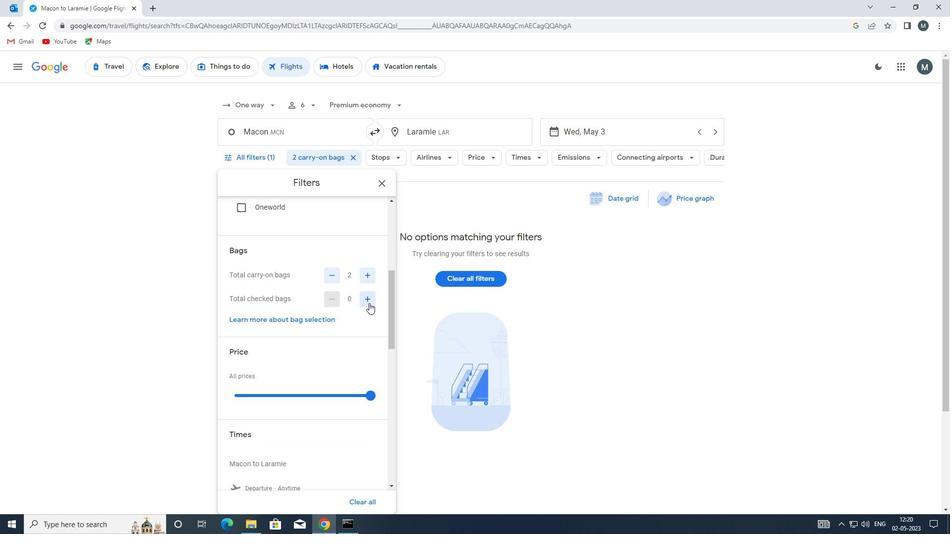
Action: Mouse moved to (317, 316)
Screenshot: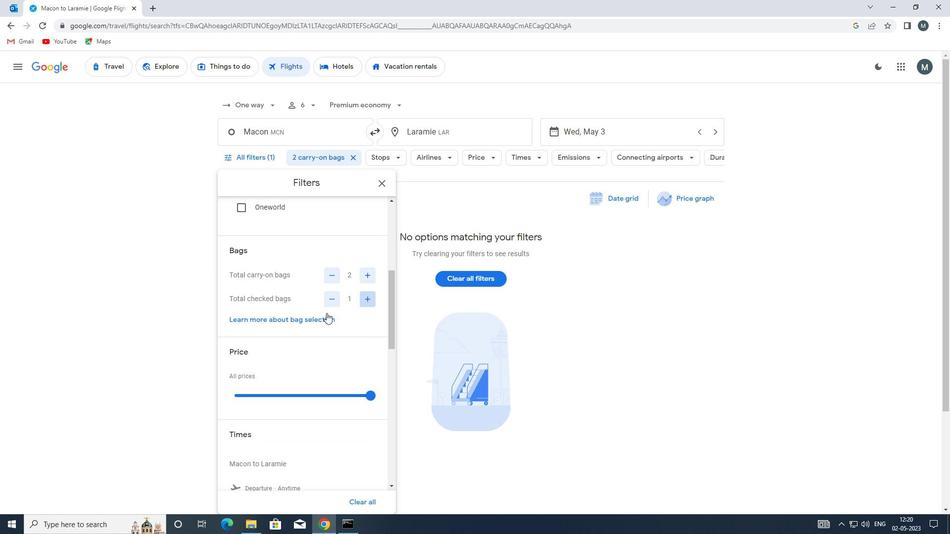
Action: Mouse scrolled (317, 316) with delta (0, 0)
Screenshot: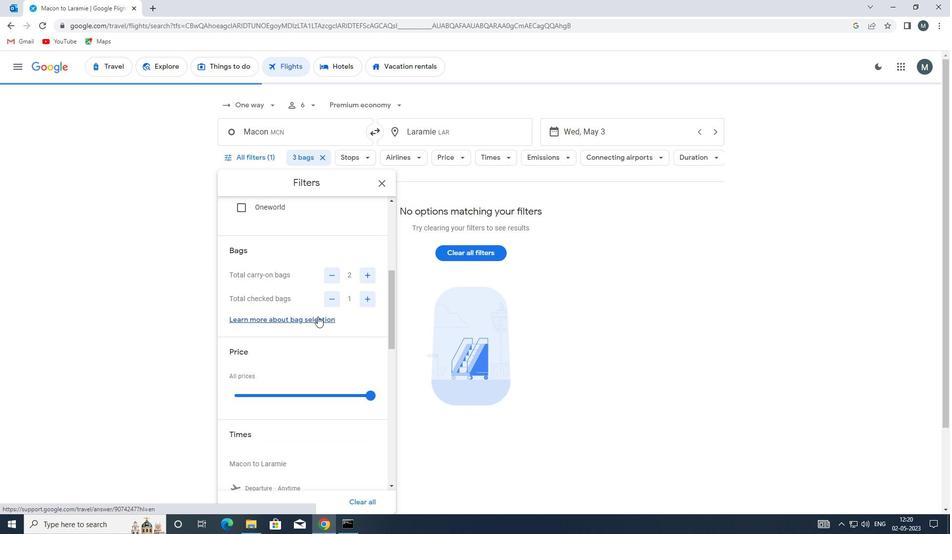 
Action: Mouse moved to (294, 341)
Screenshot: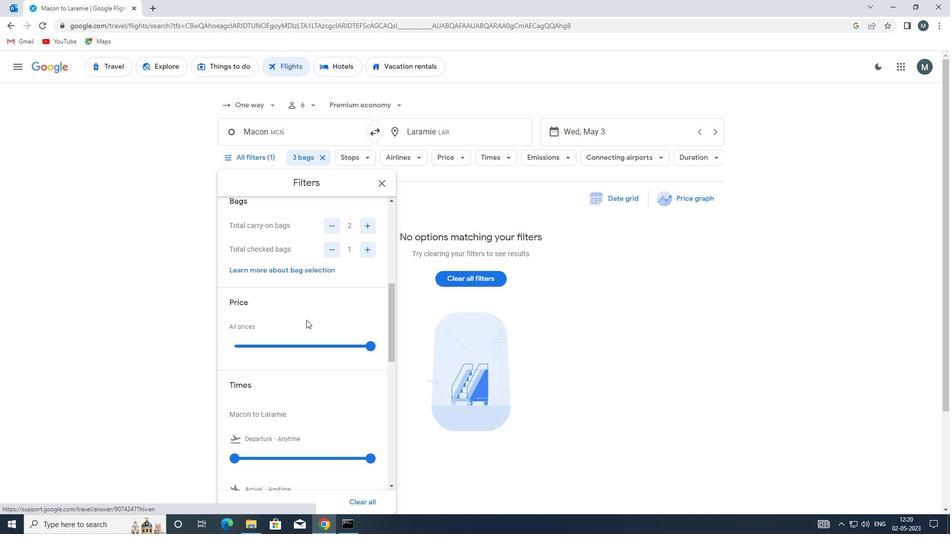 
Action: Mouse pressed left at (294, 341)
Screenshot: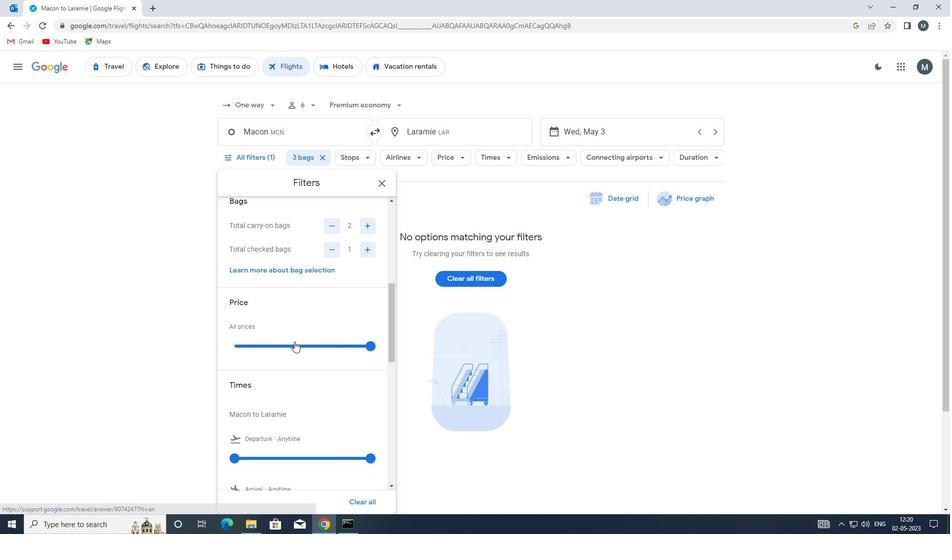 
Action: Mouse moved to (294, 342)
Screenshot: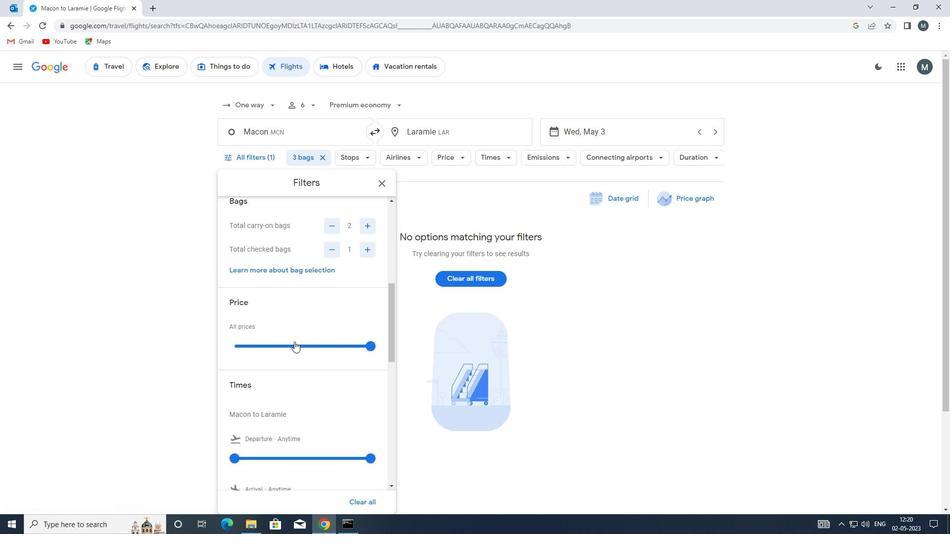 
Action: Mouse pressed left at (294, 342)
Screenshot: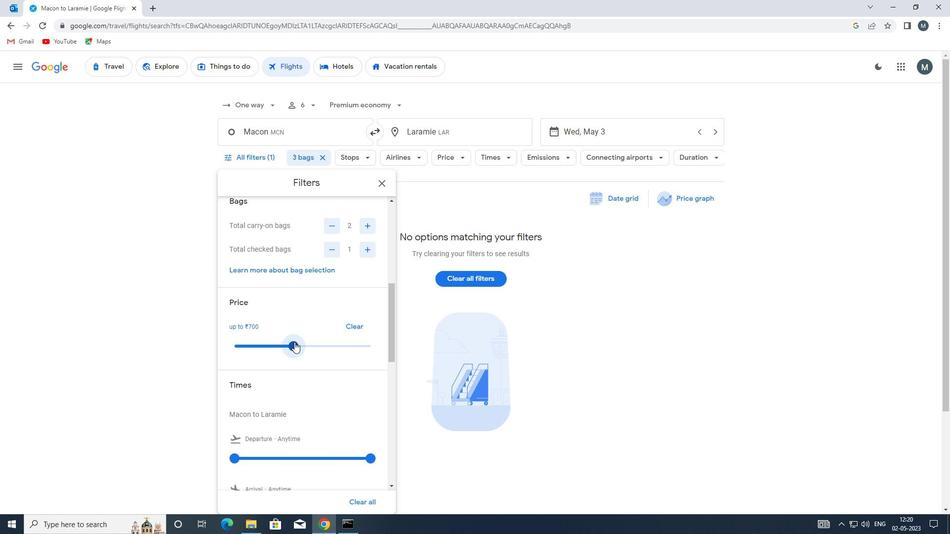 
Action: Mouse moved to (306, 336)
Screenshot: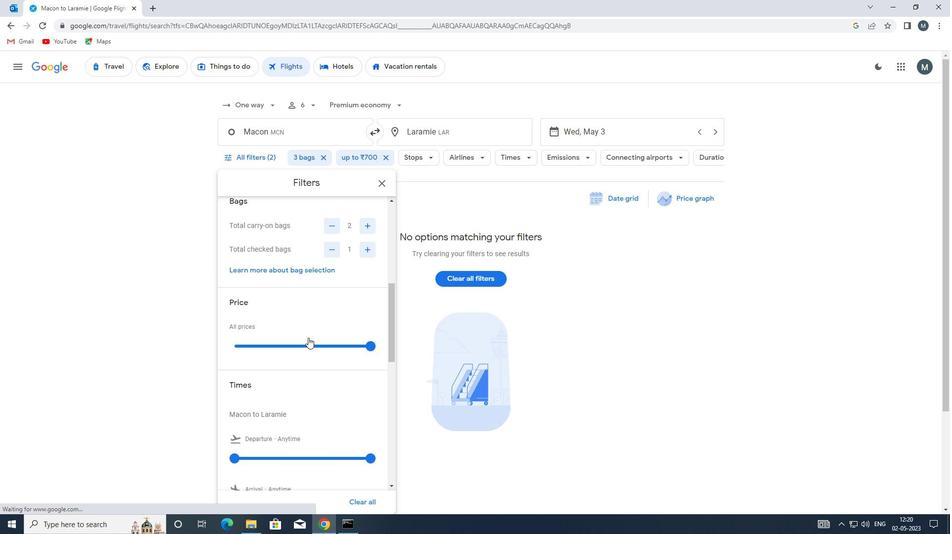 
Action: Mouse scrolled (306, 335) with delta (0, 0)
Screenshot: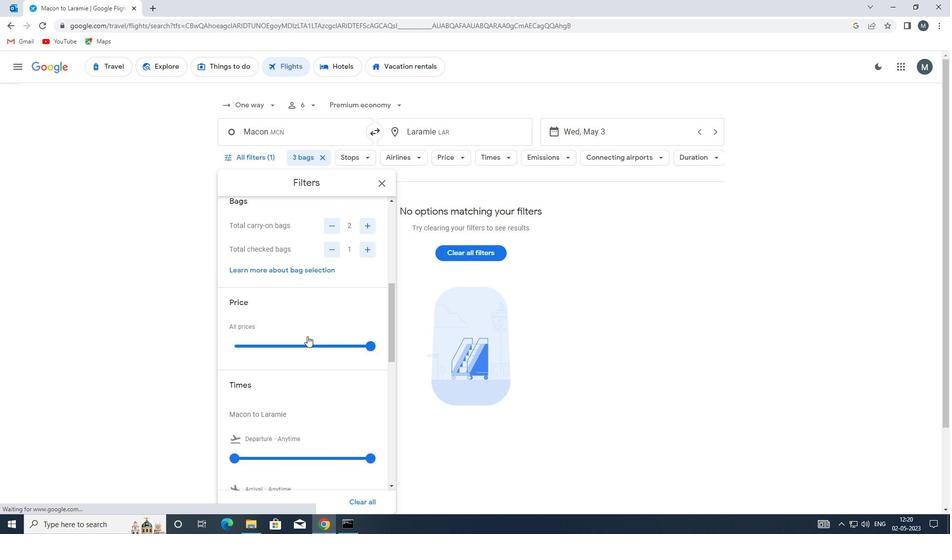 
Action: Mouse moved to (295, 331)
Screenshot: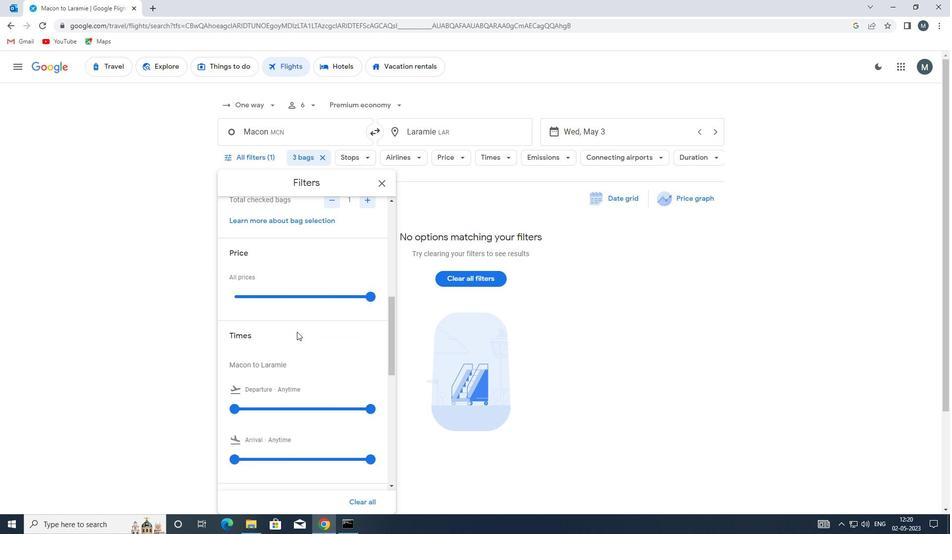 
Action: Mouse scrolled (295, 331) with delta (0, 0)
Screenshot: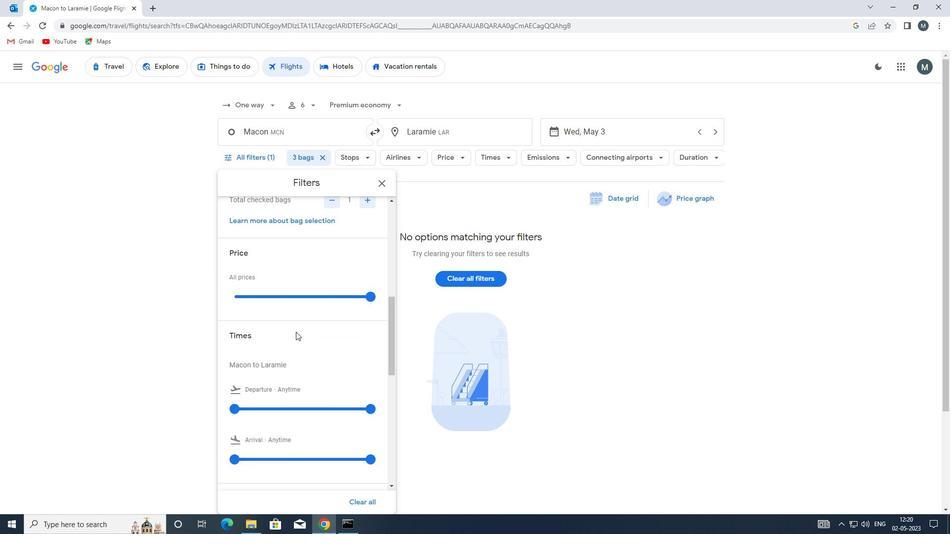 
Action: Mouse moved to (240, 356)
Screenshot: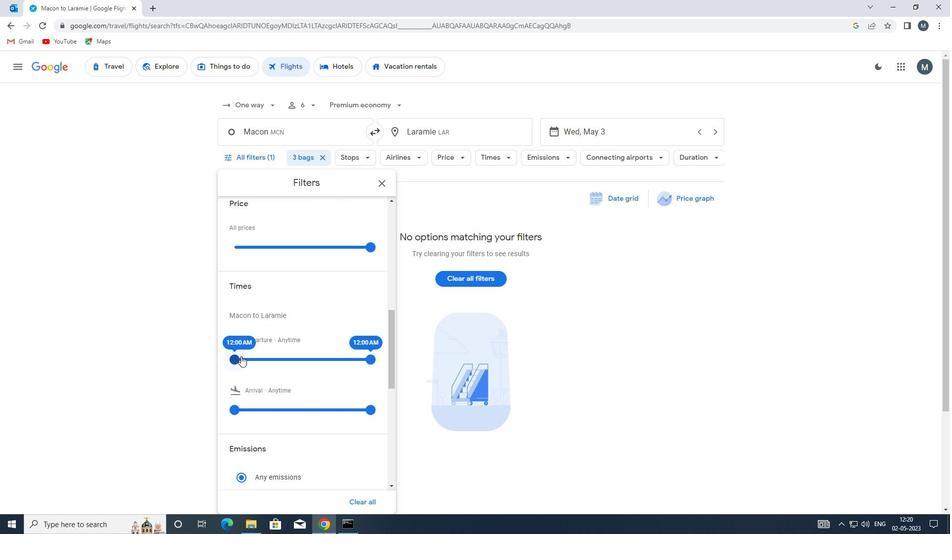 
Action: Mouse pressed left at (240, 356)
Screenshot: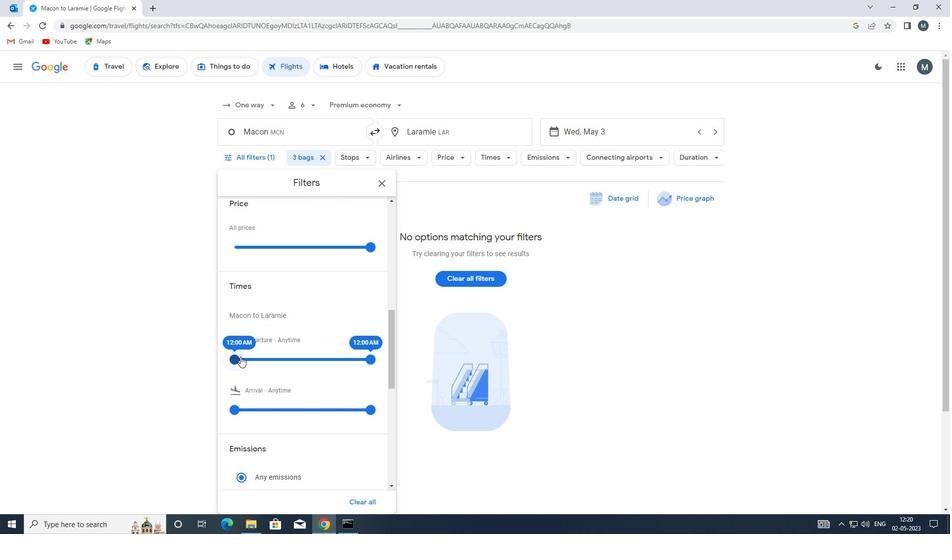 
Action: Mouse moved to (293, 356)
Screenshot: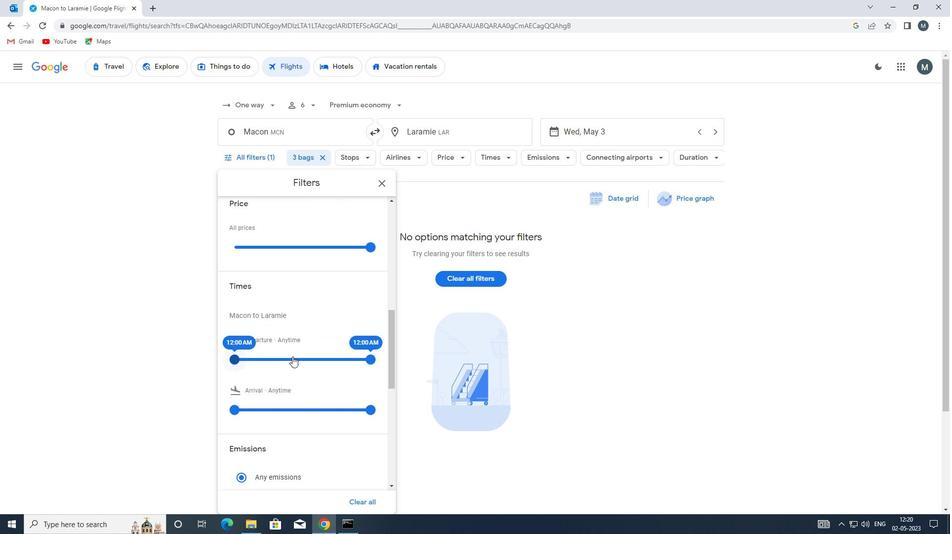 
Action: Mouse pressed left at (293, 356)
Screenshot: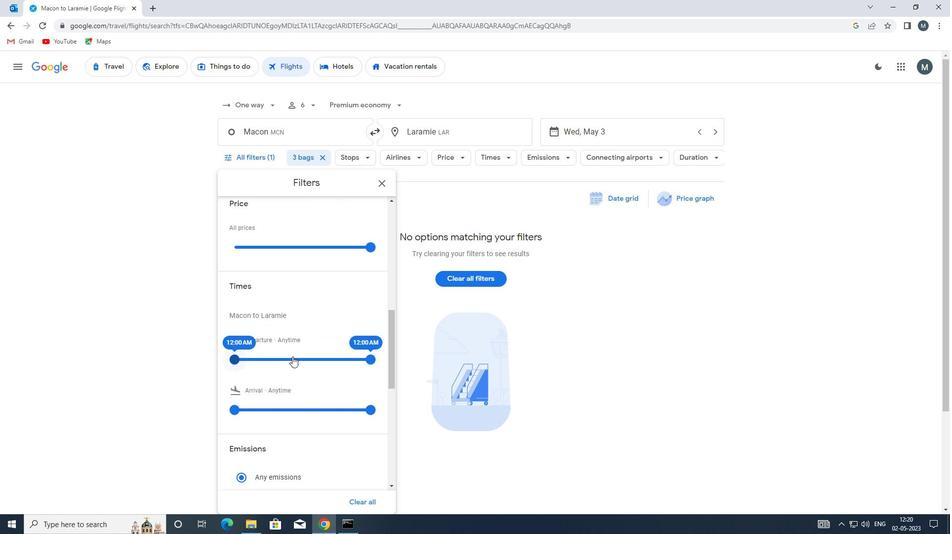
Action: Mouse moved to (296, 354)
Screenshot: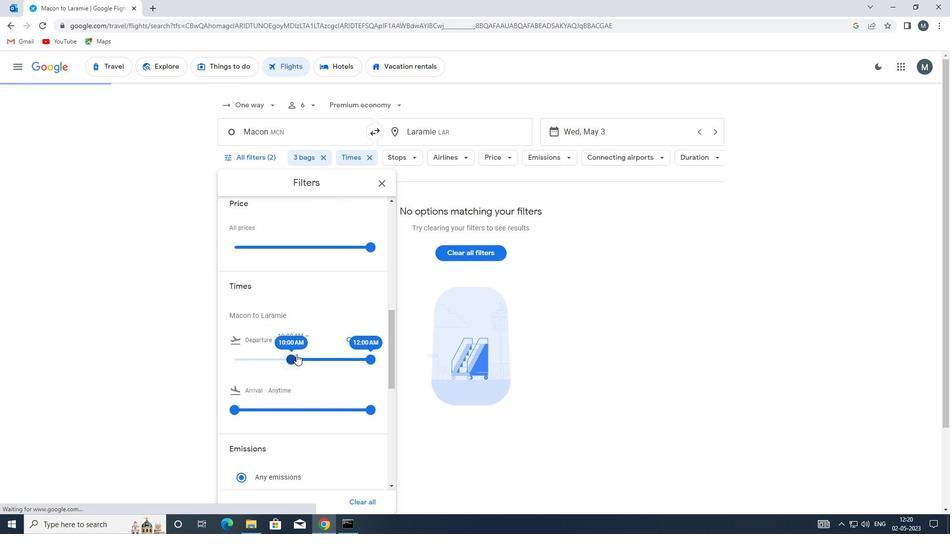 
Action: Mouse pressed left at (296, 354)
Screenshot: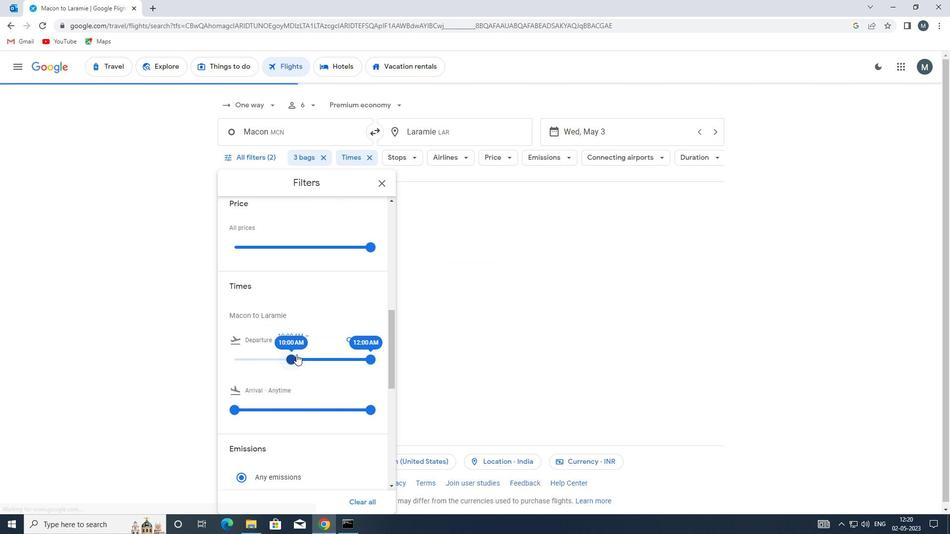 
Action: Mouse moved to (369, 356)
Screenshot: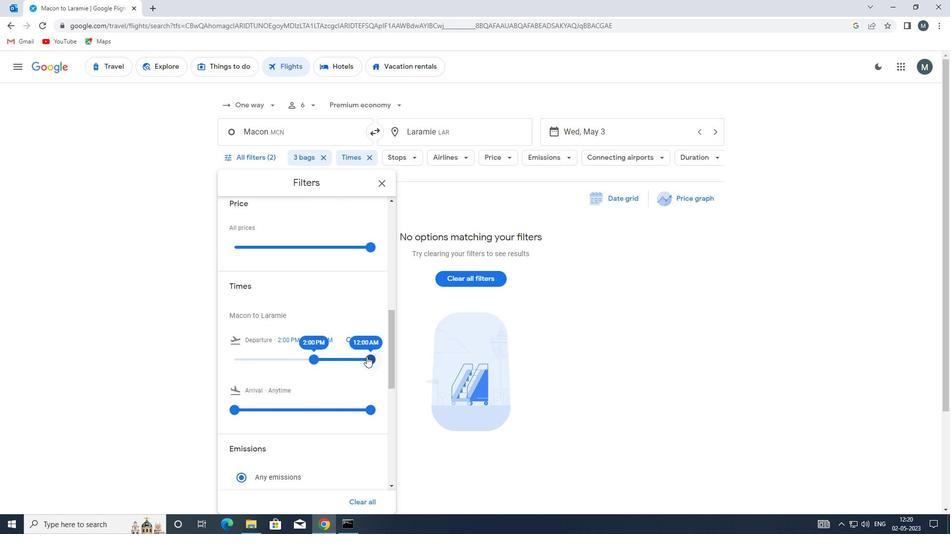 
Action: Mouse pressed left at (369, 356)
Screenshot: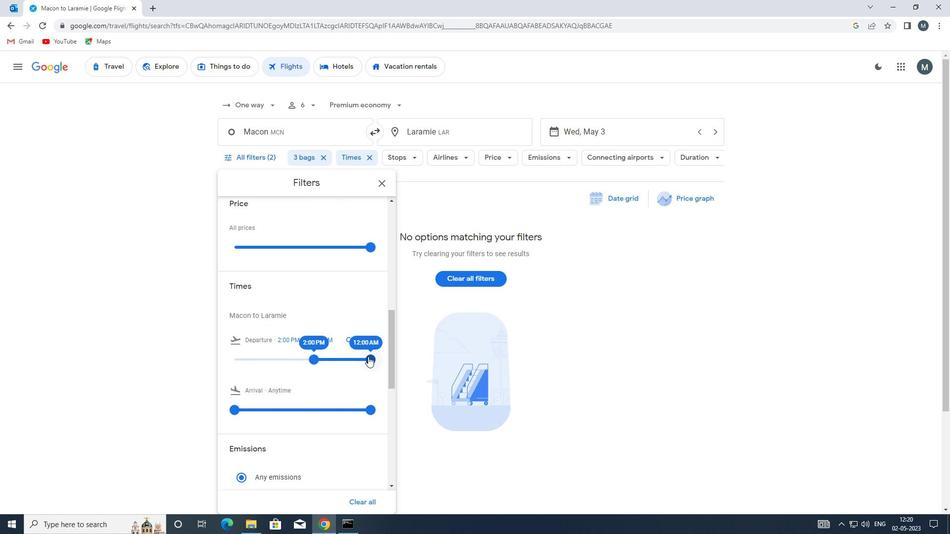 
Action: Mouse moved to (313, 345)
Screenshot: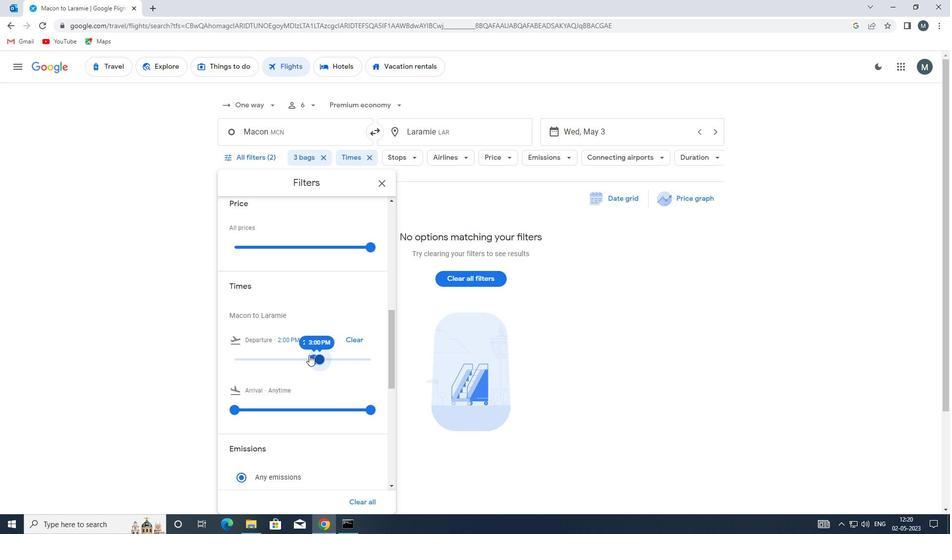 
Action: Mouse scrolled (313, 344) with delta (0, 0)
Screenshot: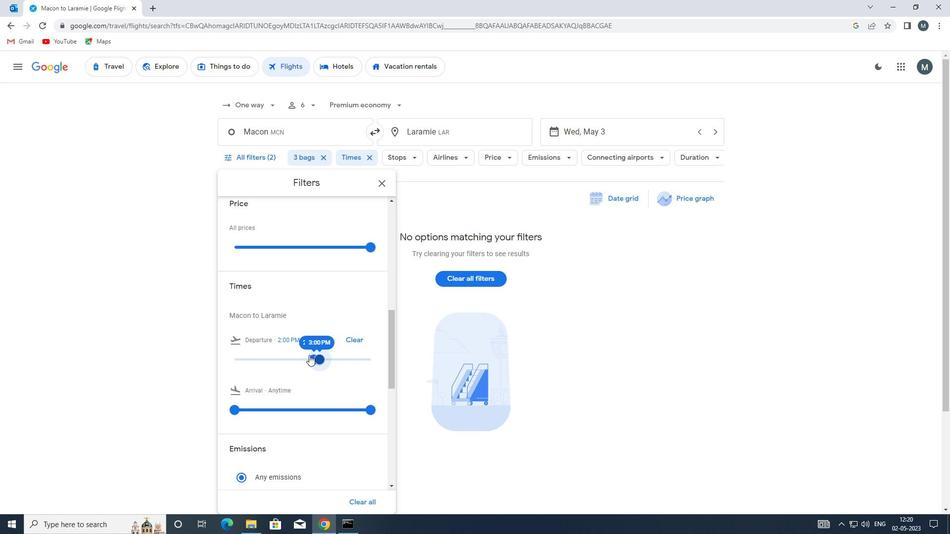 
Action: Mouse scrolled (313, 344) with delta (0, 0)
Screenshot: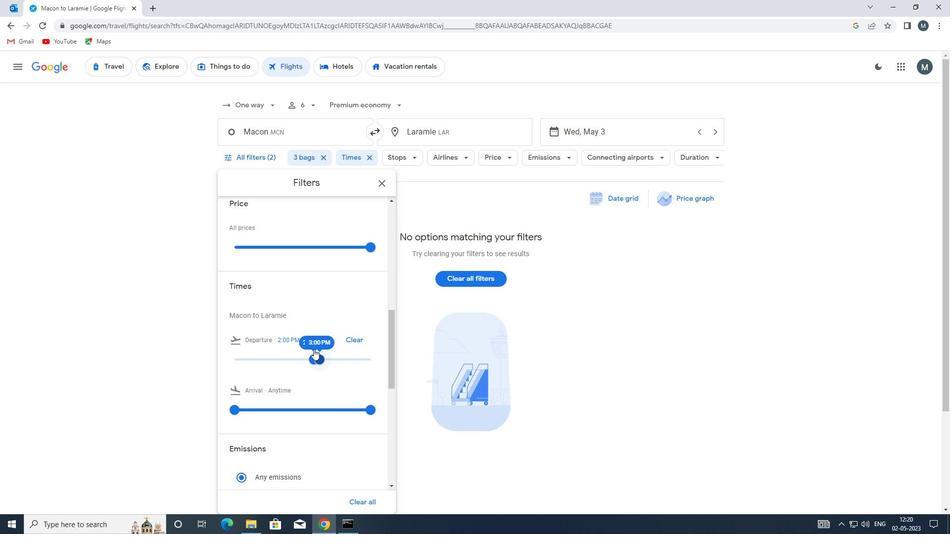 
Action: Mouse moved to (378, 184)
Screenshot: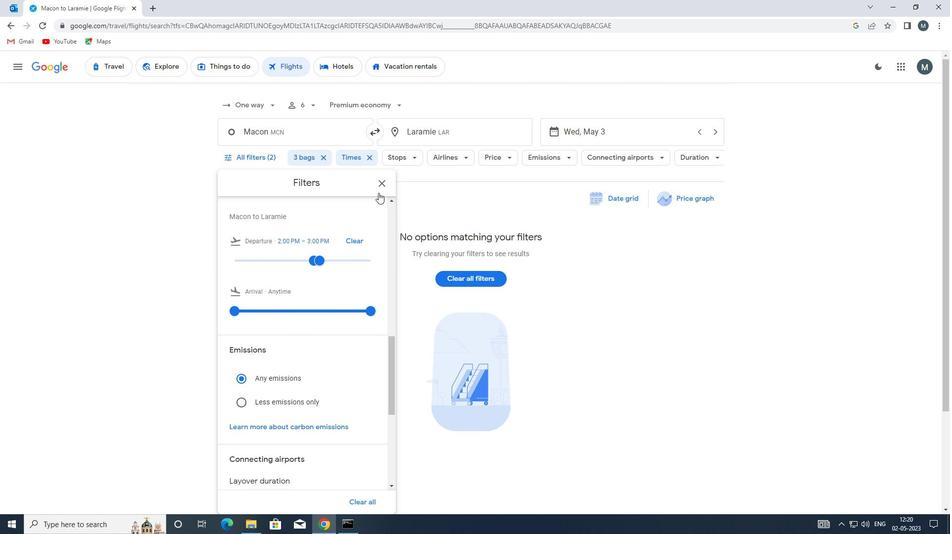 
Action: Mouse pressed left at (378, 184)
Screenshot: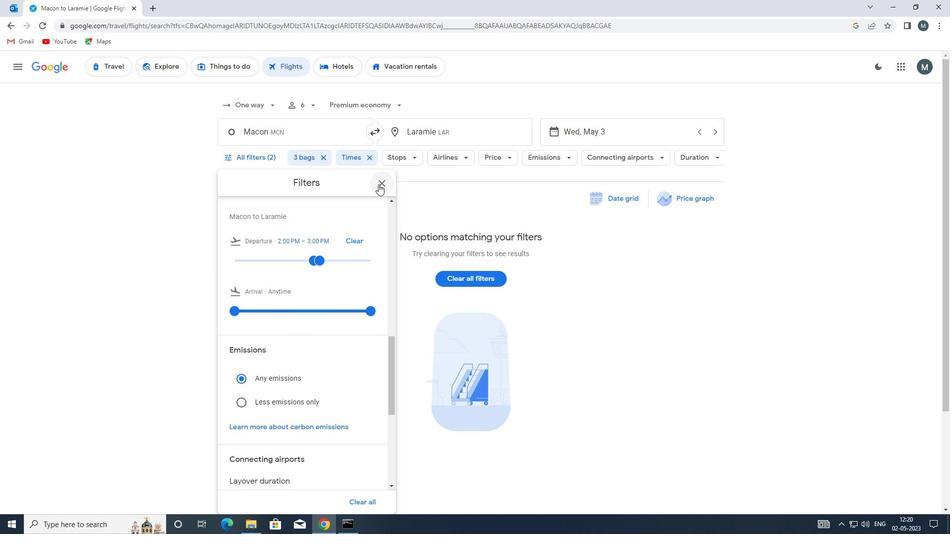 
